 Task: Open Card Card0000000073 in Board Board0000000019 in Workspace WS0000000007 in Trello. Add Member Email0000000025 to Card Card0000000073 in Board Board0000000019 in Workspace WS0000000007 in Trello. Add Green Label titled Label0000000073 to Card Card0000000073 in Board Board0000000019 in Workspace WS0000000007 in Trello. Add Checklist CL0000000073 to Card Card0000000073 in Board Board0000000019 in Workspace WS0000000007 in Trello. Add Dates with Start Date as Apr 08 2023 and Due Date as Apr 30 2023 to Card Card0000000073 in Board Board0000000019 in Workspace WS0000000007 in Trello
Action: Mouse moved to (711, 85)
Screenshot: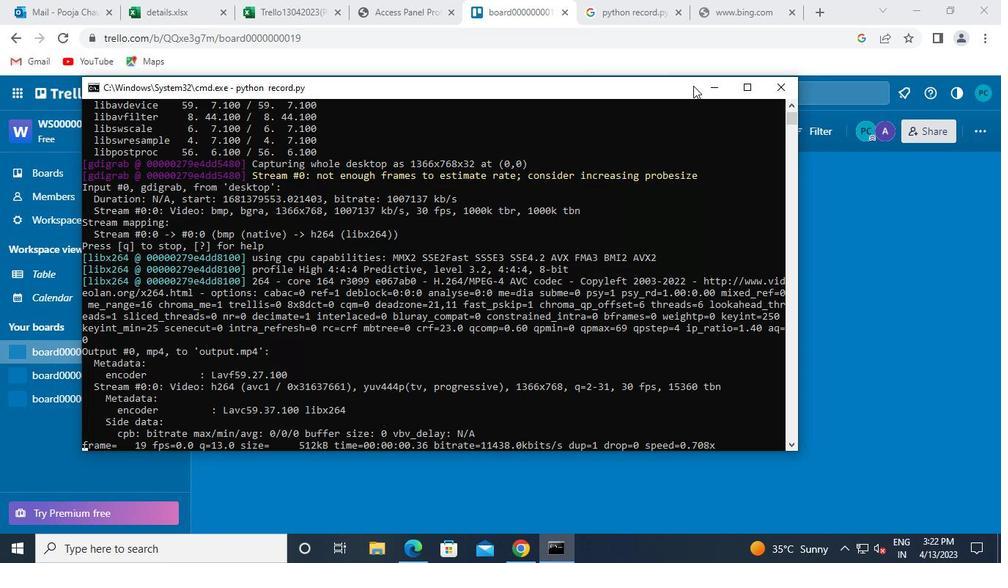 
Action: Mouse pressed left at (711, 85)
Screenshot: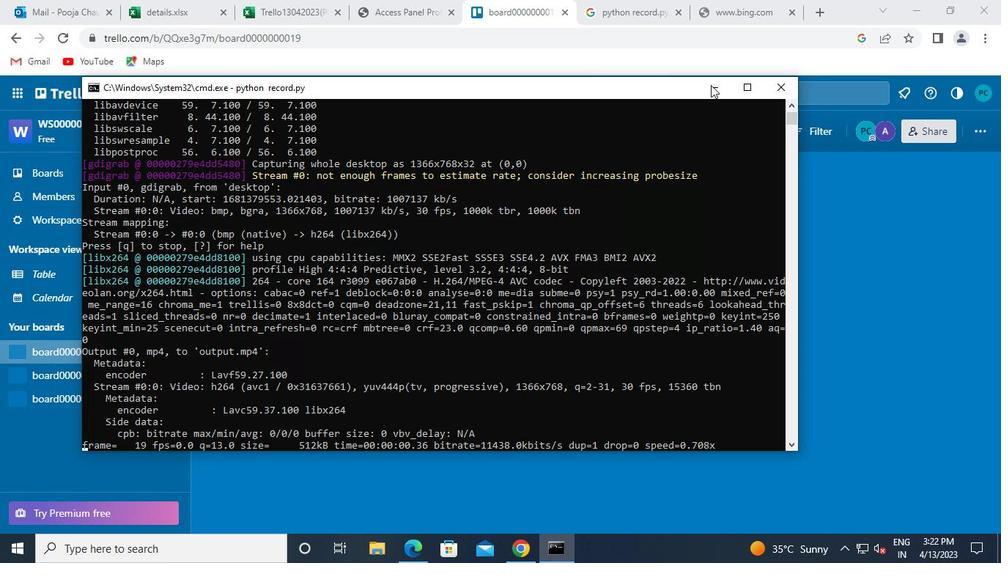 
Action: Mouse moved to (233, 309)
Screenshot: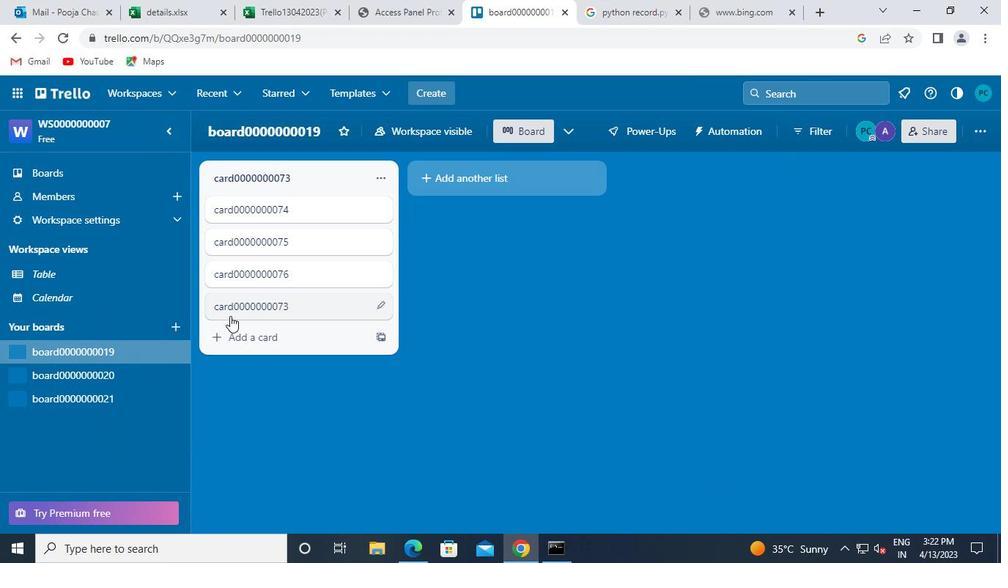 
Action: Mouse pressed left at (233, 309)
Screenshot: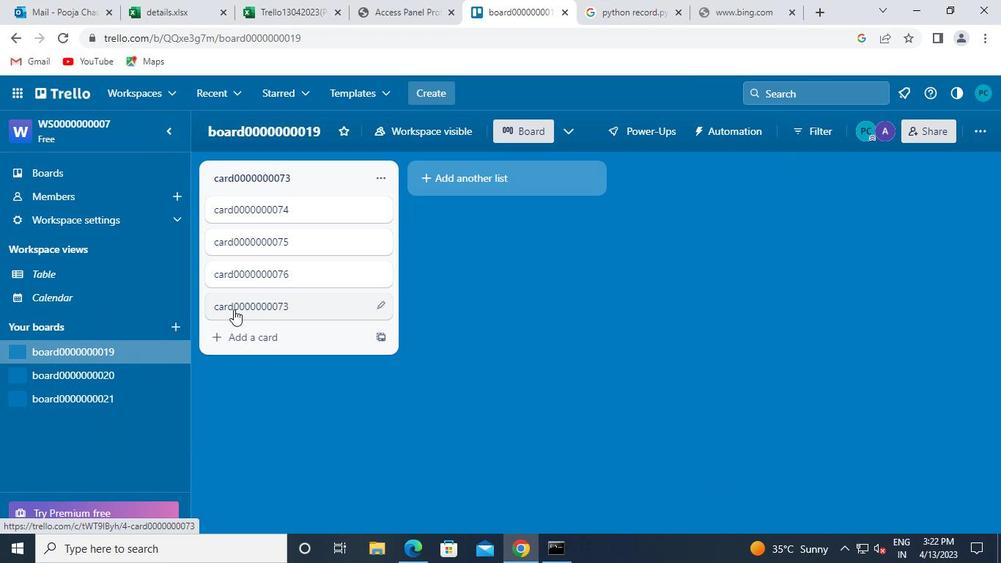 
Action: Mouse moved to (670, 251)
Screenshot: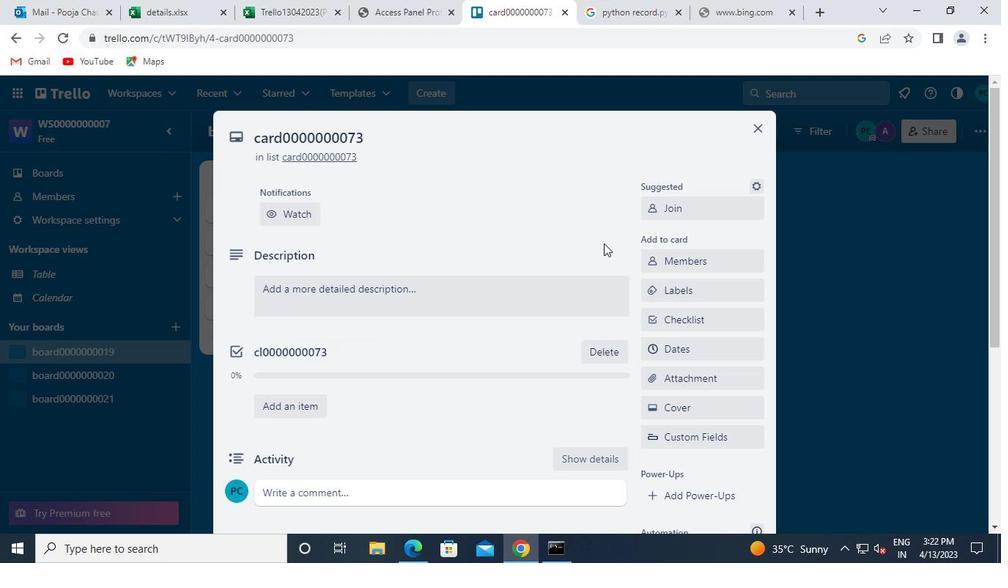 
Action: Mouse pressed left at (670, 251)
Screenshot: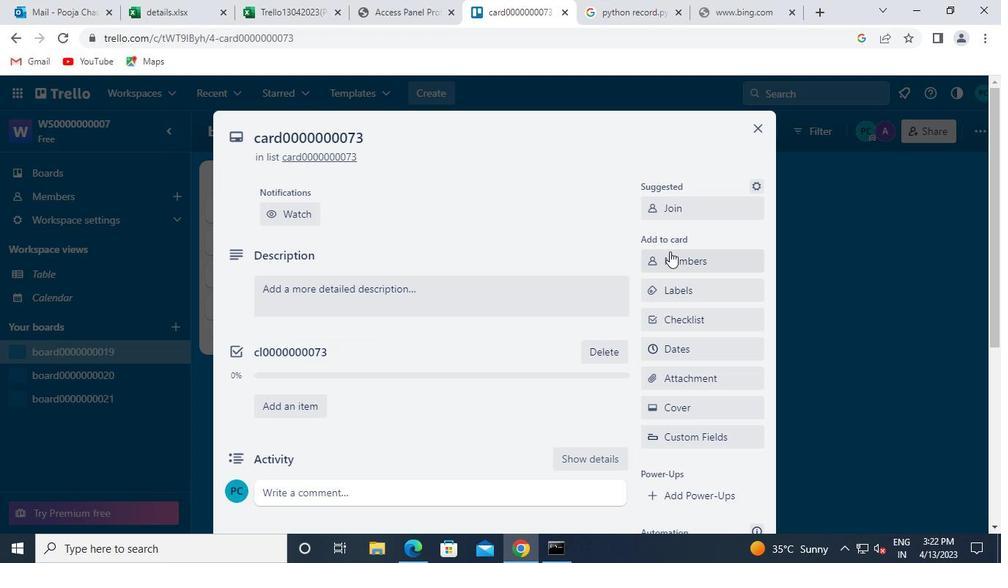 
Action: Mouse moved to (697, 411)
Screenshot: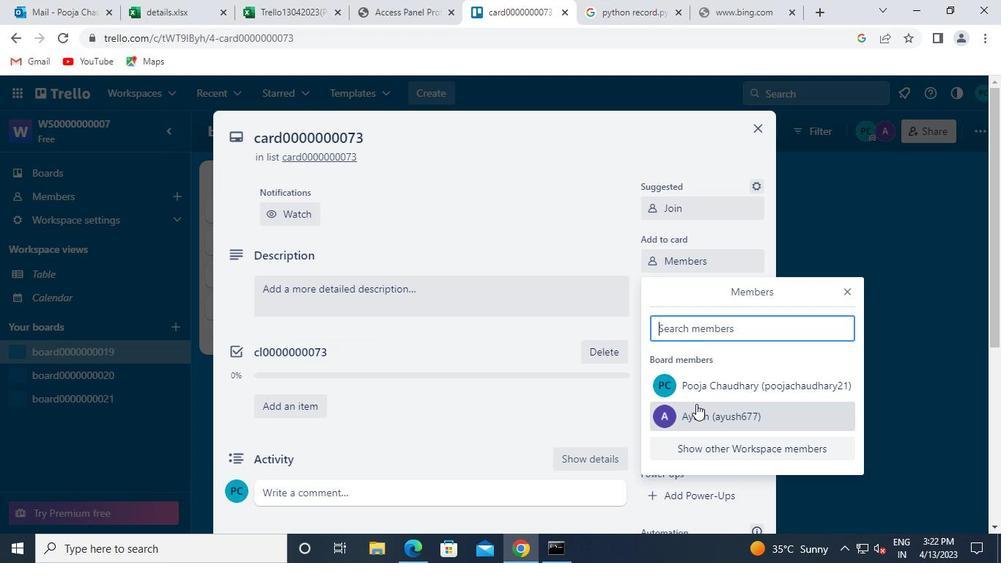 
Action: Mouse pressed left at (697, 411)
Screenshot: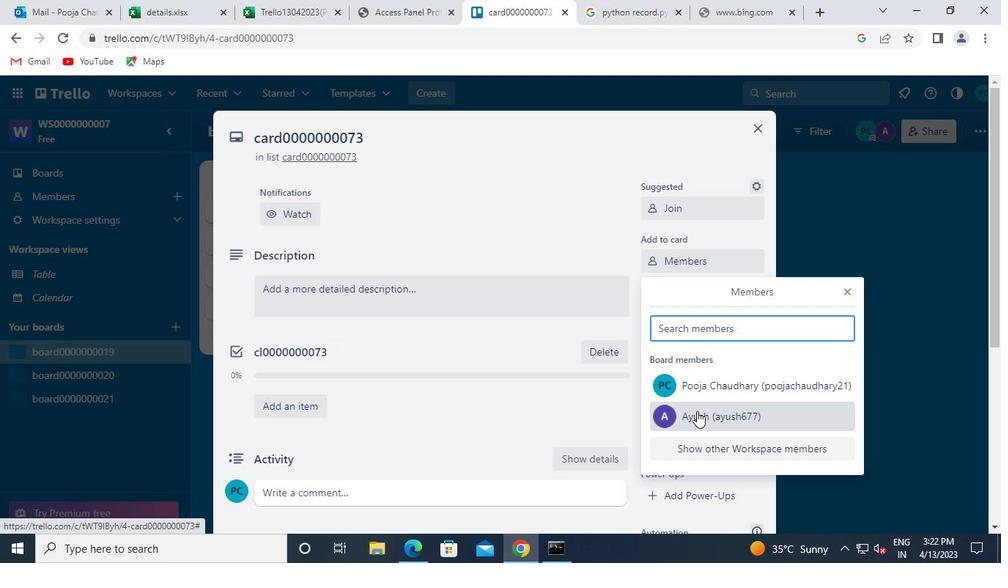 
Action: Mouse moved to (850, 291)
Screenshot: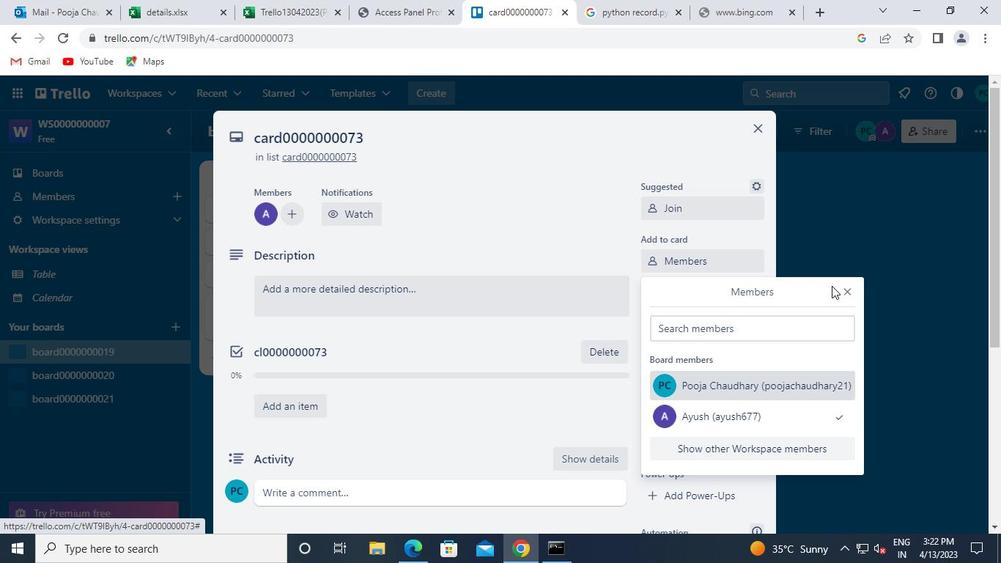 
Action: Mouse pressed left at (850, 291)
Screenshot: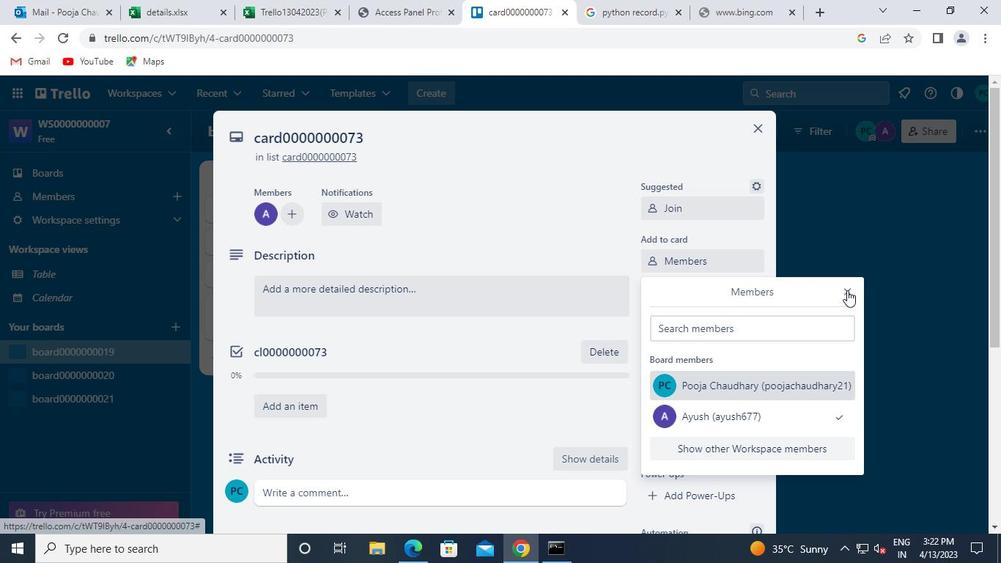 
Action: Mouse moved to (705, 291)
Screenshot: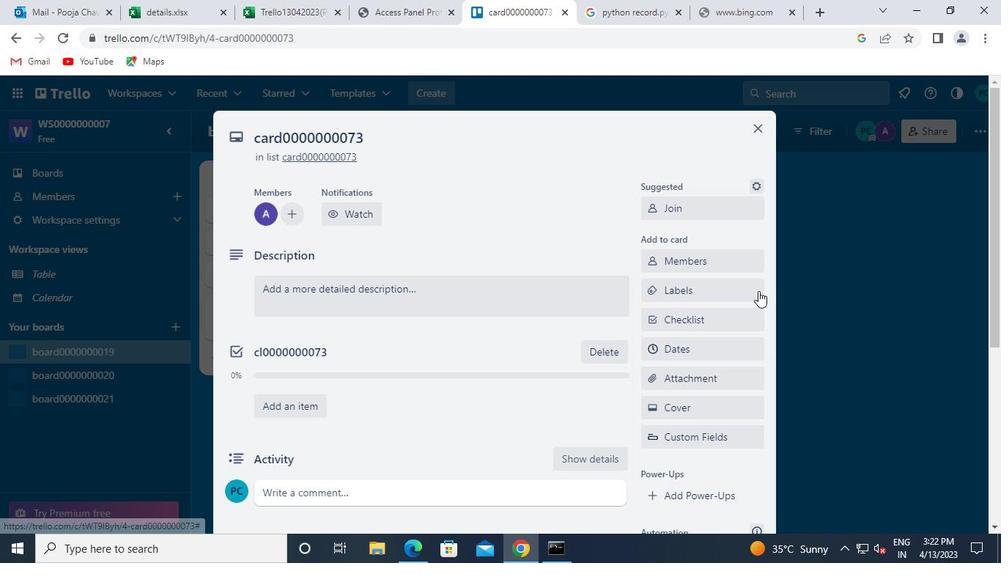 
Action: Mouse pressed left at (705, 291)
Screenshot: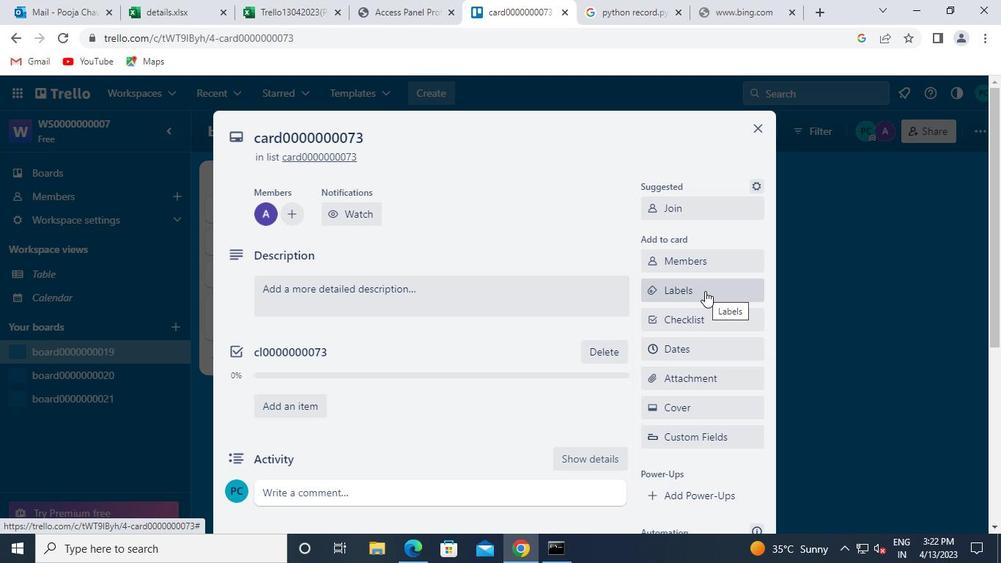 
Action: Mouse moved to (737, 407)
Screenshot: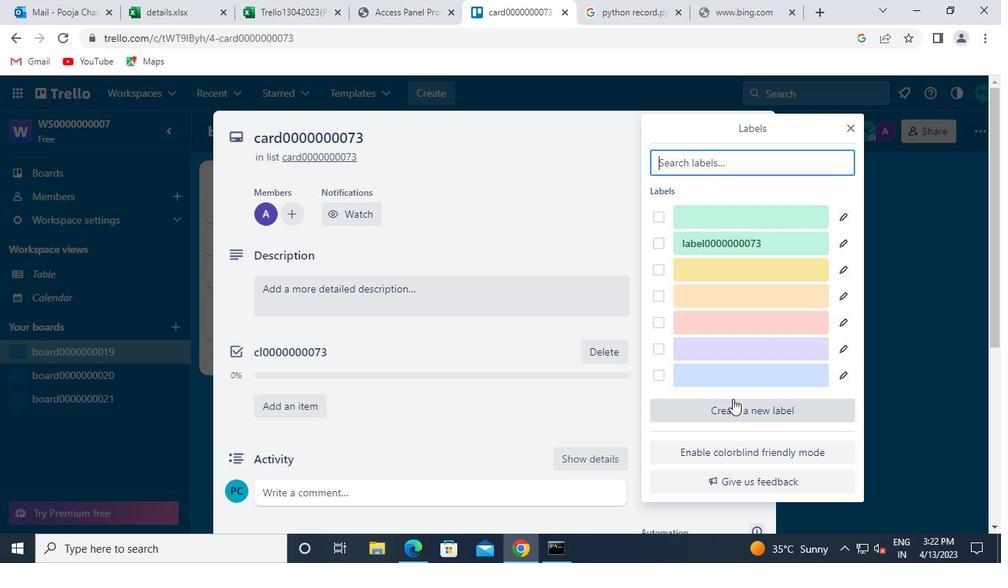 
Action: Mouse pressed left at (737, 407)
Screenshot: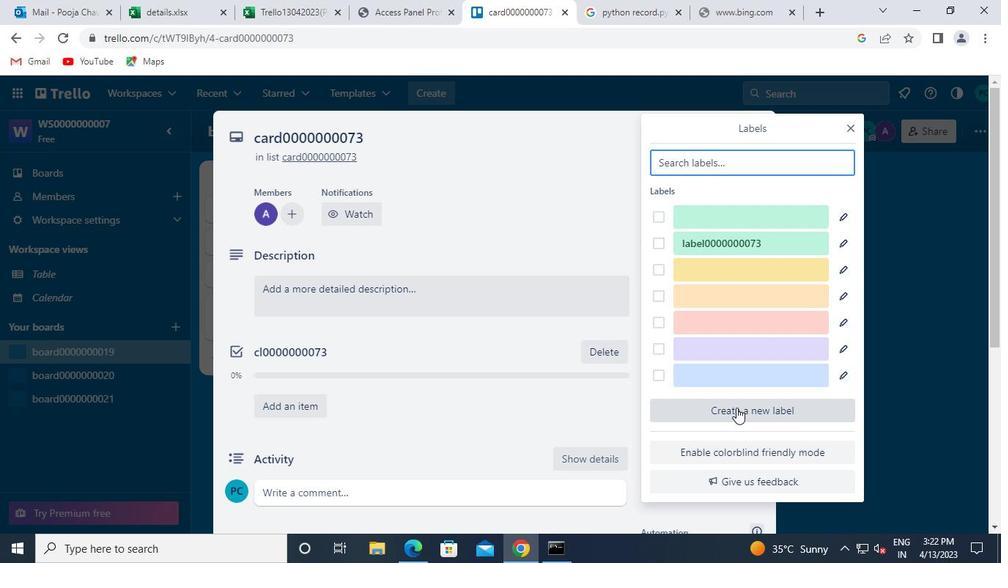 
Action: Mouse moved to (683, 338)
Screenshot: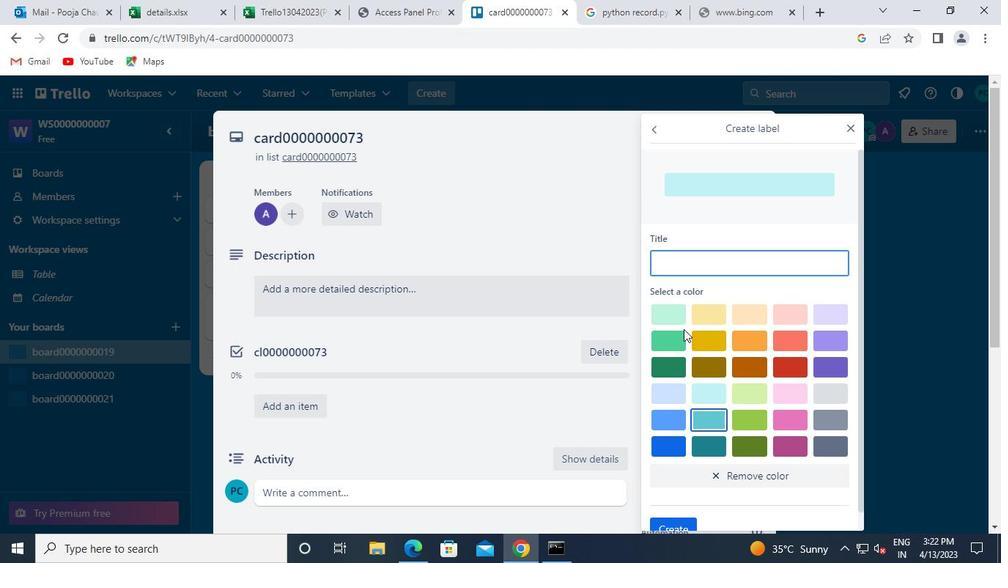
Action: Mouse pressed left at (683, 338)
Screenshot: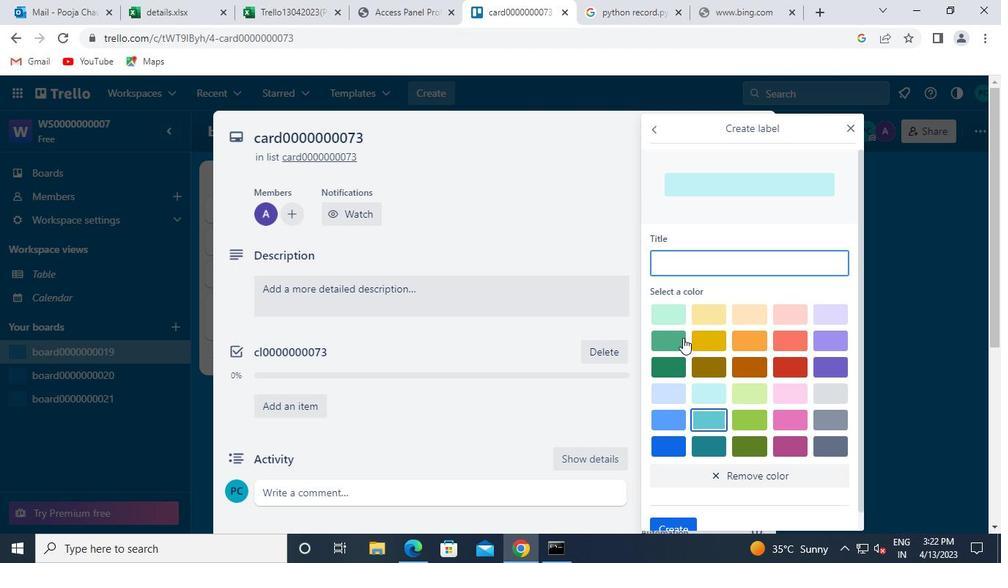 
Action: Mouse moved to (682, 267)
Screenshot: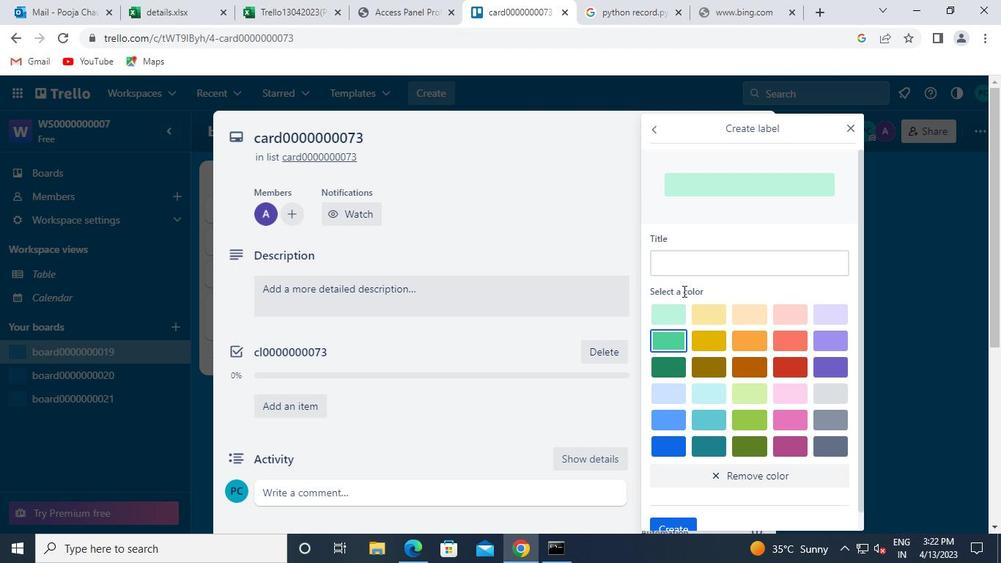 
Action: Mouse pressed left at (682, 267)
Screenshot: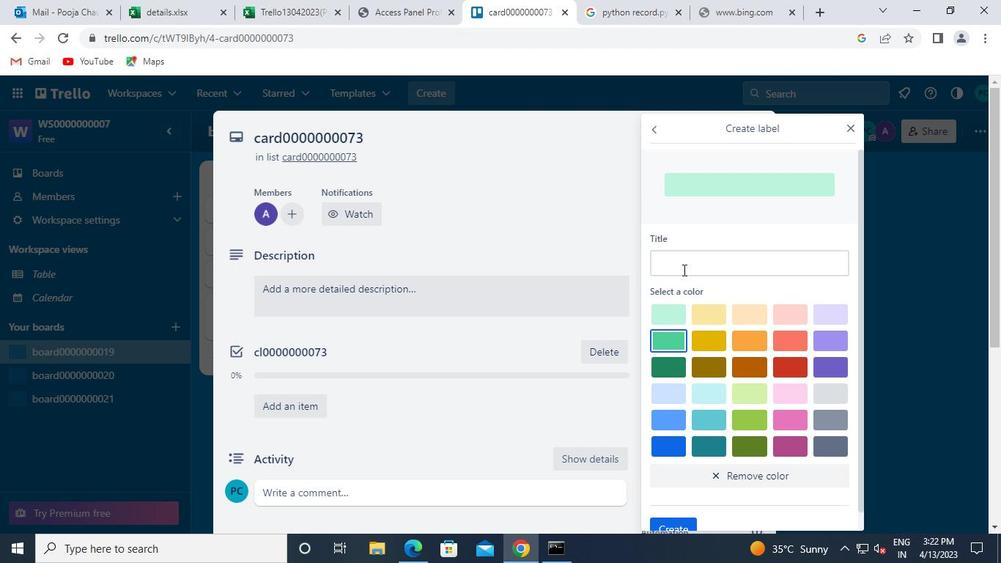 
Action: Mouse moved to (667, 255)
Screenshot: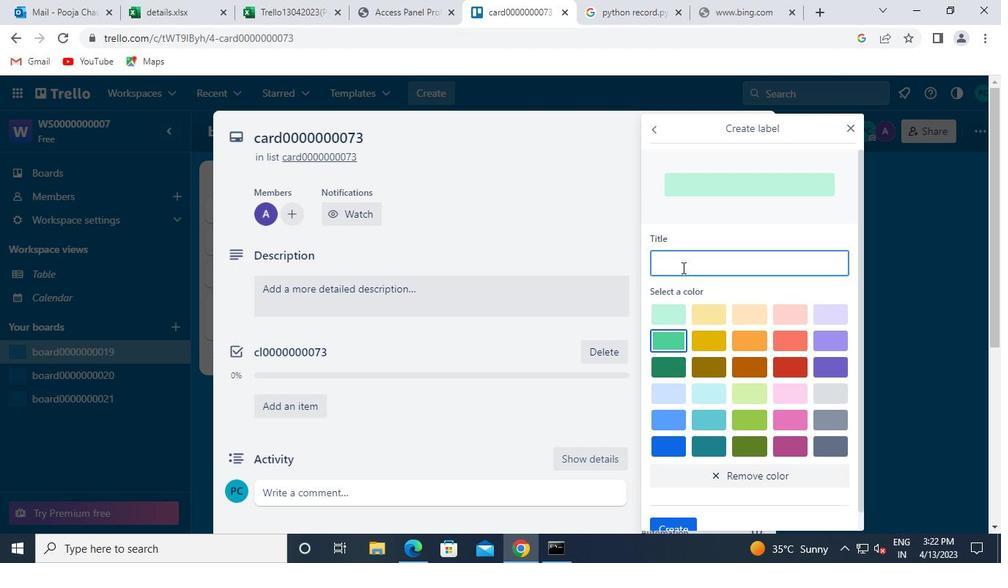 
Action: Keyboard l
Screenshot: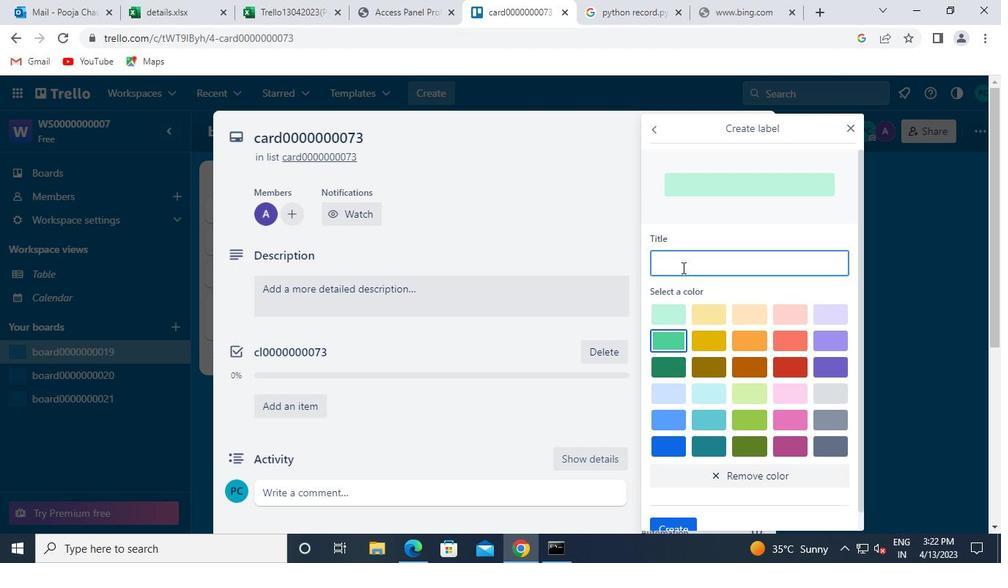 
Action: Mouse moved to (655, 249)
Screenshot: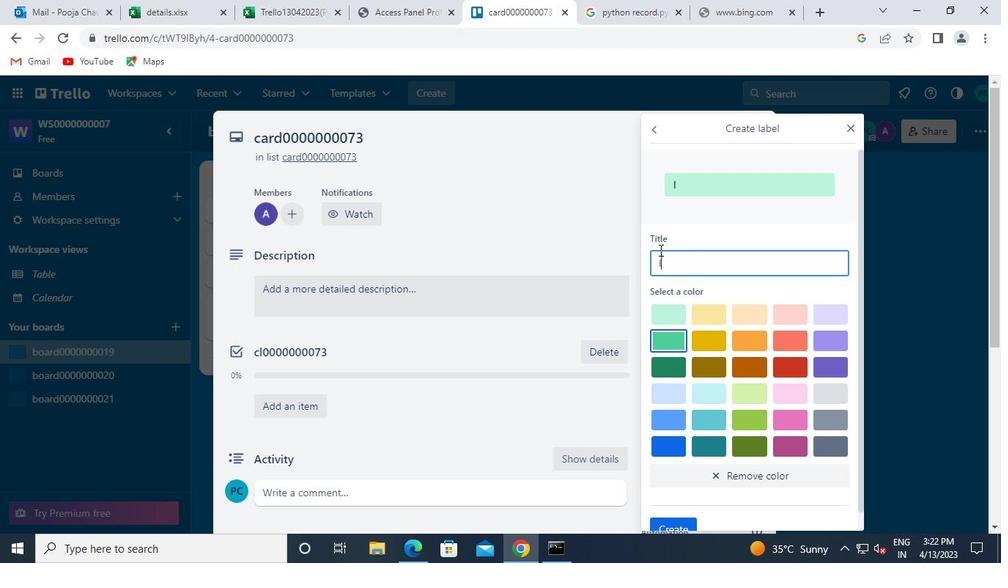 
Action: Keyboard a
Screenshot: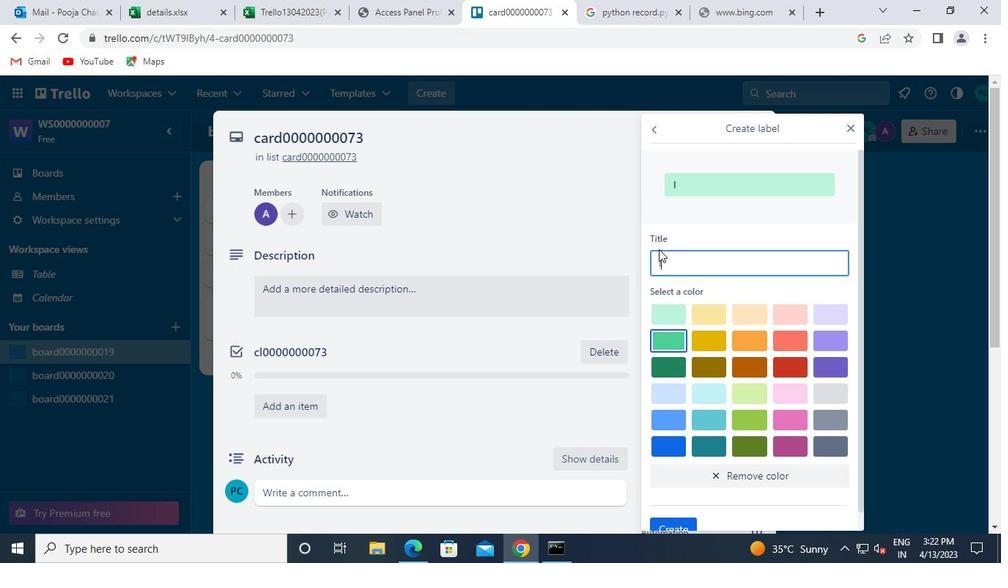 
Action: Keyboard b
Screenshot: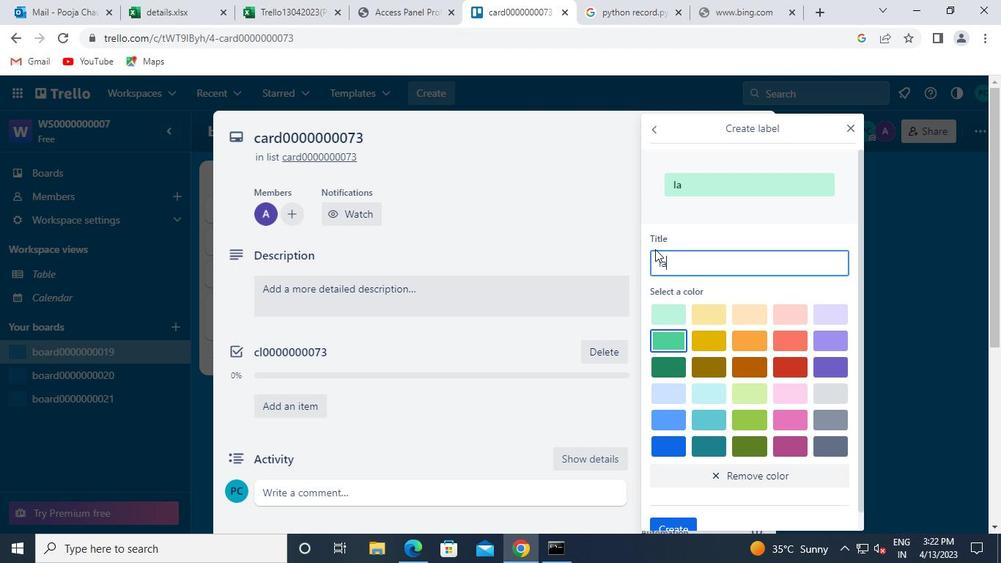 
Action: Keyboard e
Screenshot: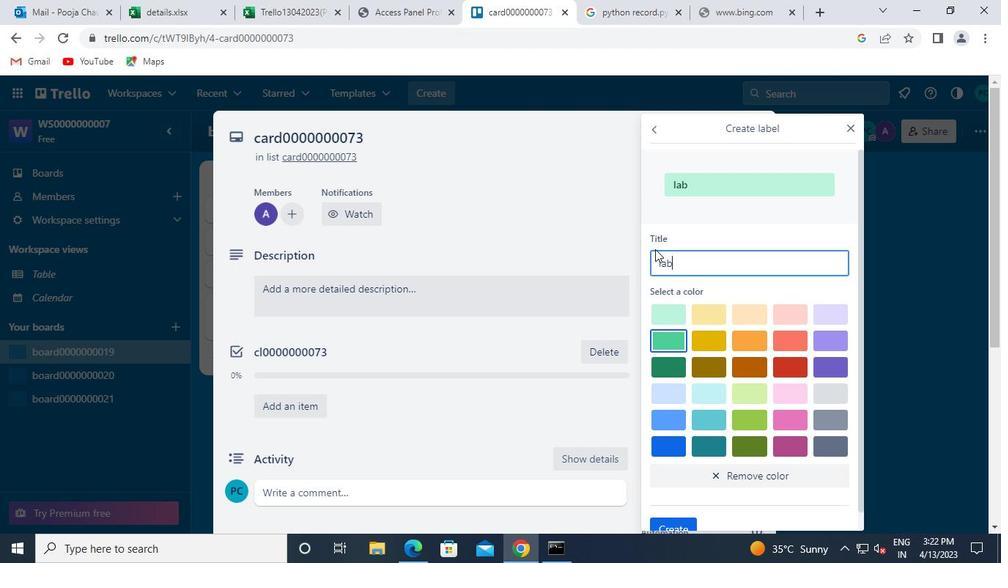 
Action: Keyboard l
Screenshot: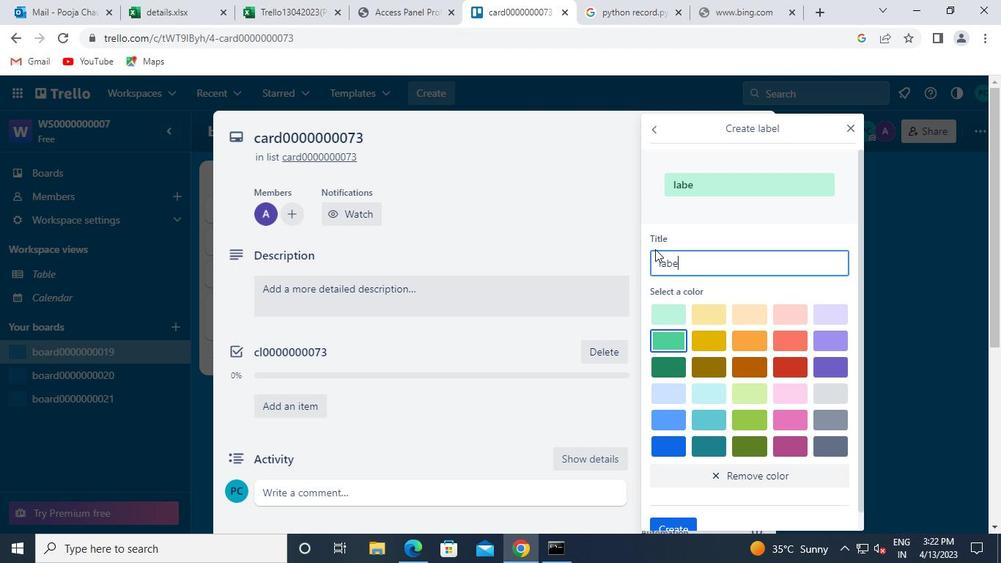 
Action: Keyboard 0
Screenshot: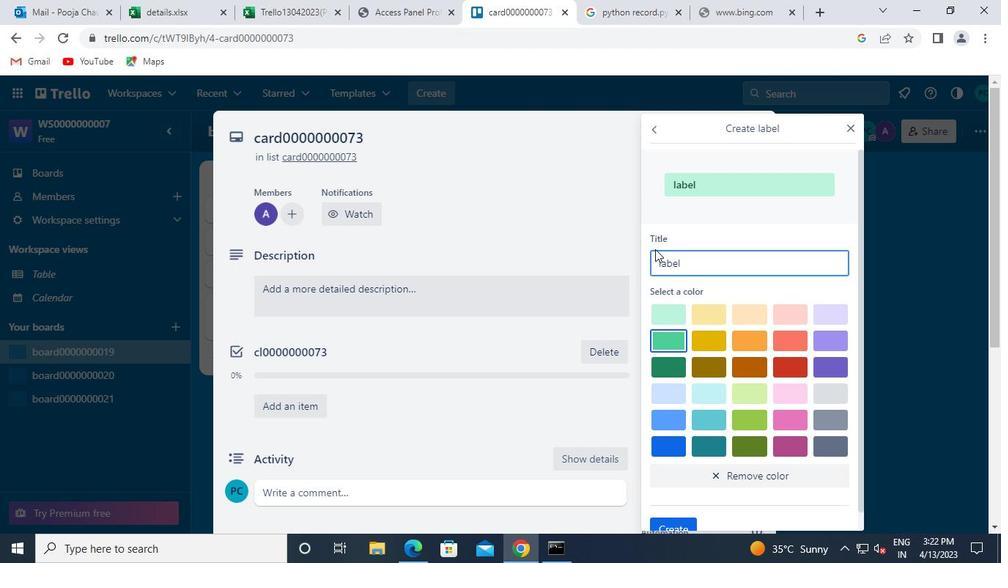 
Action: Keyboard 0
Screenshot: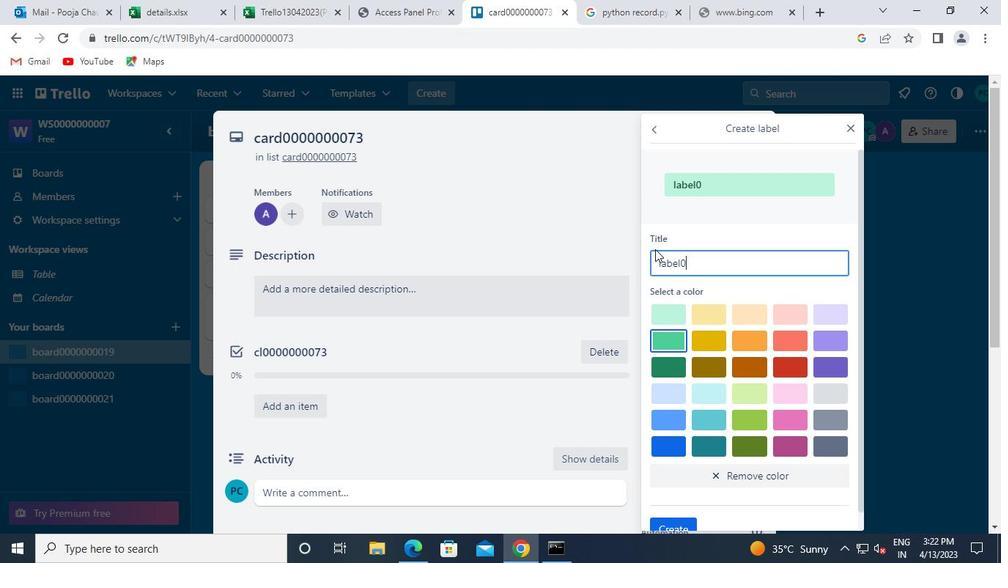 
Action: Keyboard 0
Screenshot: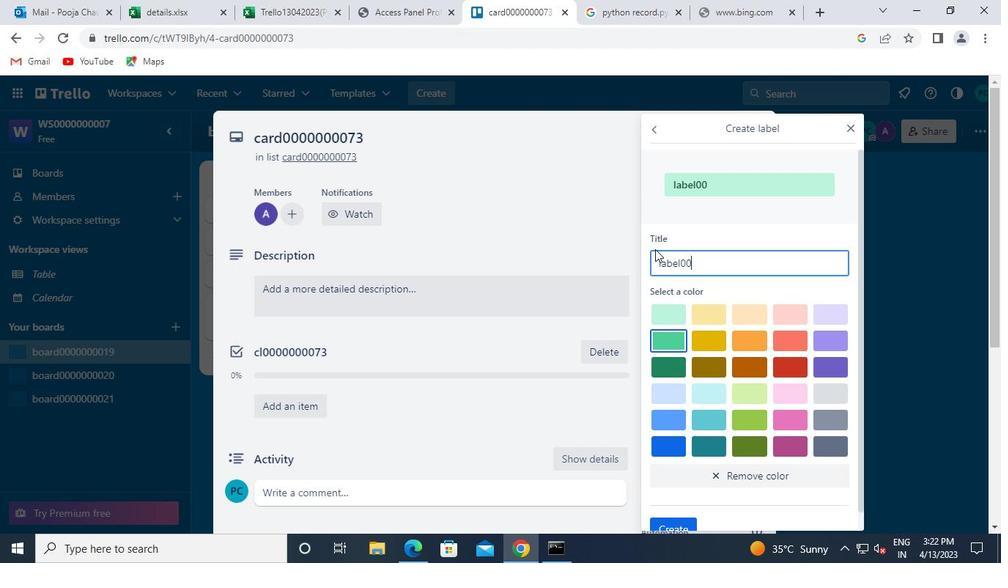 
Action: Keyboard 0
Screenshot: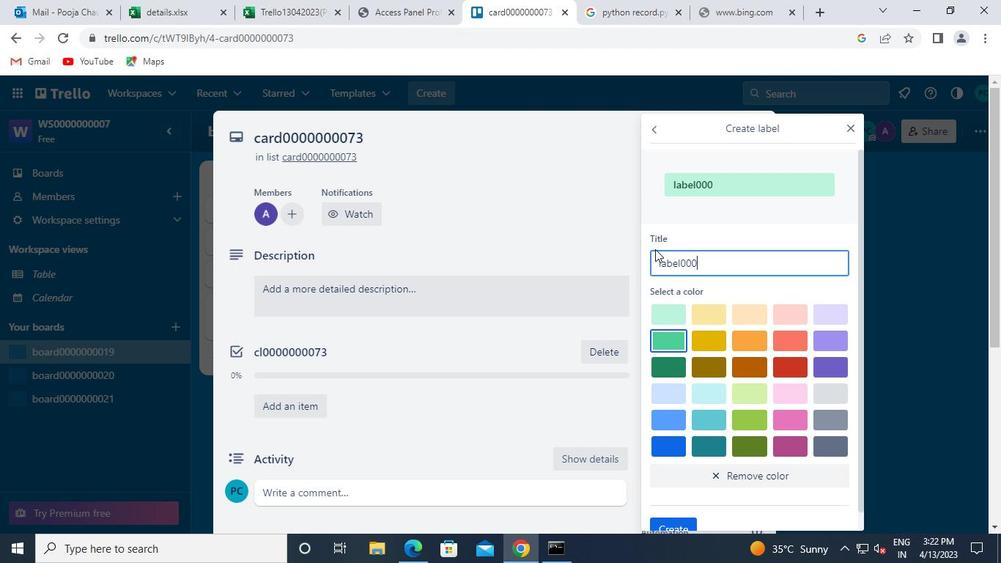 
Action: Keyboard 0
Screenshot: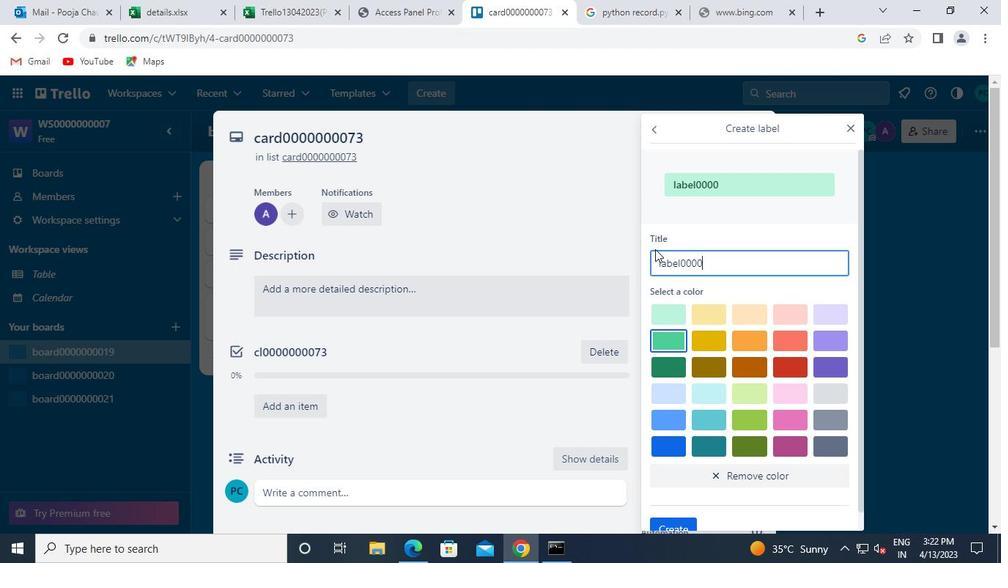 
Action: Keyboard 0
Screenshot: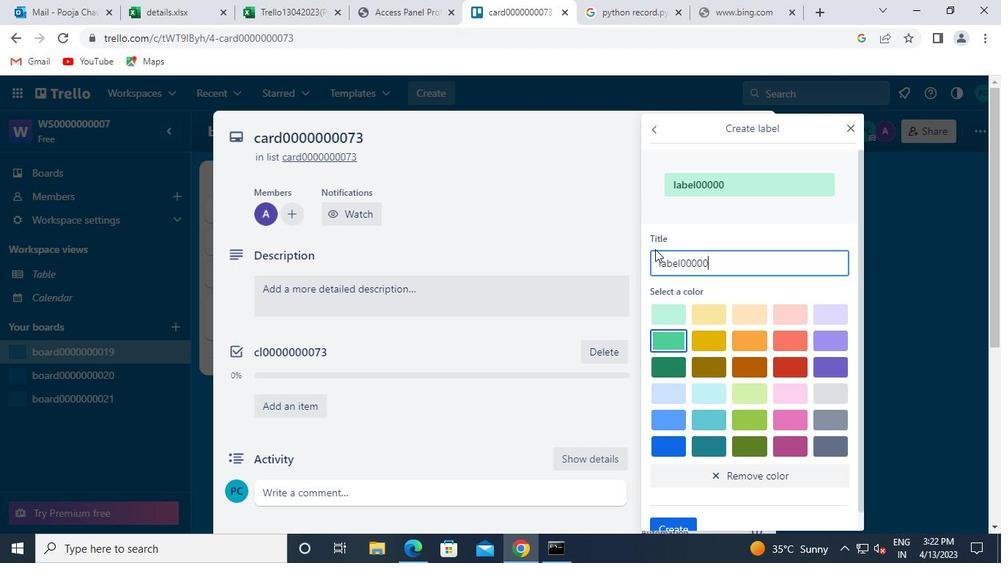 
Action: Keyboard 0
Screenshot: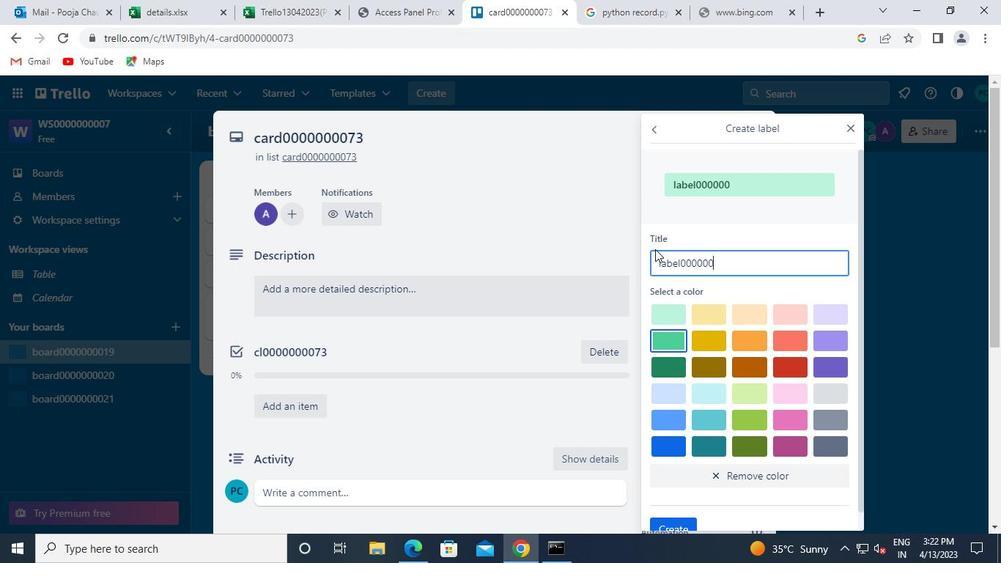 
Action: Keyboard 0
Screenshot: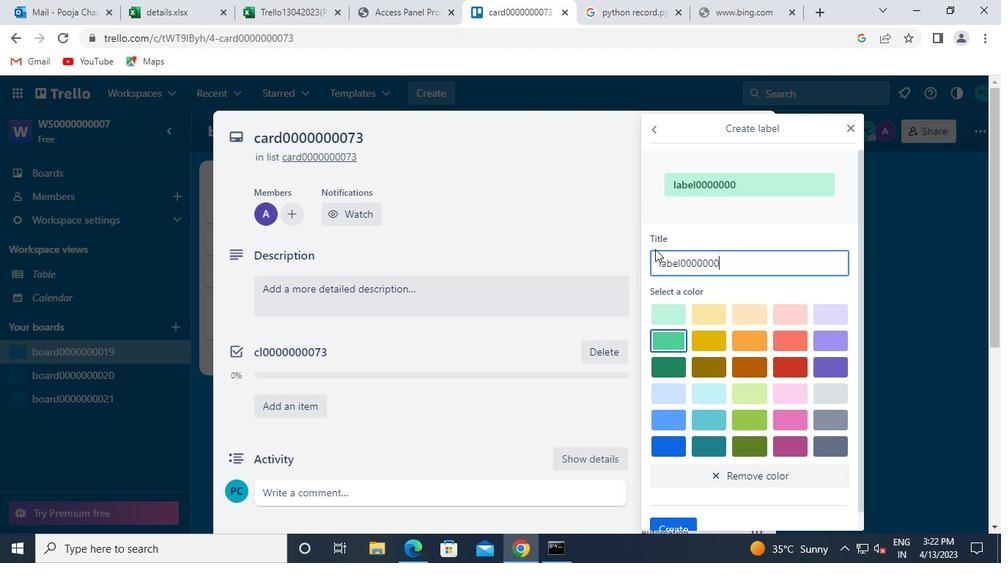 
Action: Keyboard 7
Screenshot: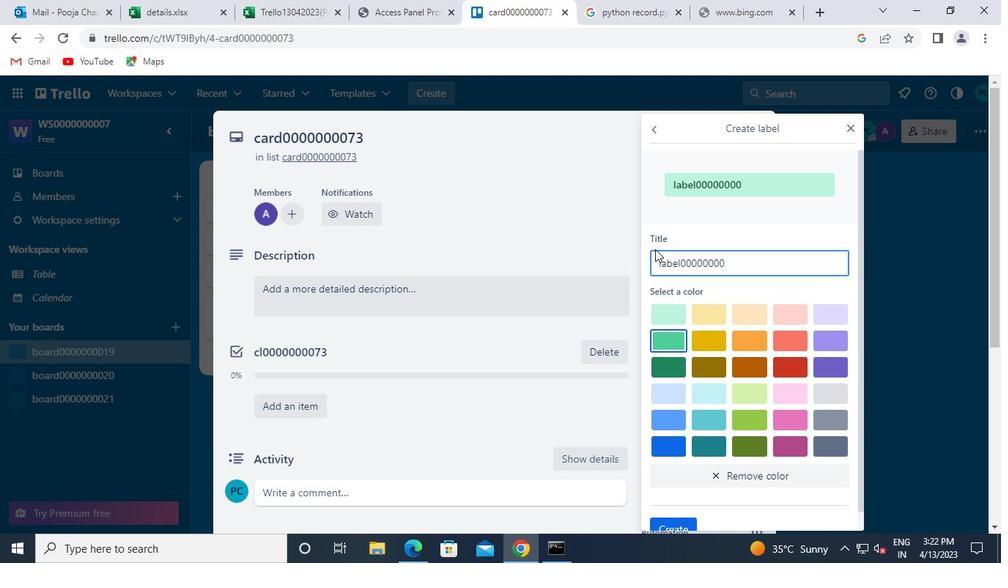 
Action: Keyboard 3
Screenshot: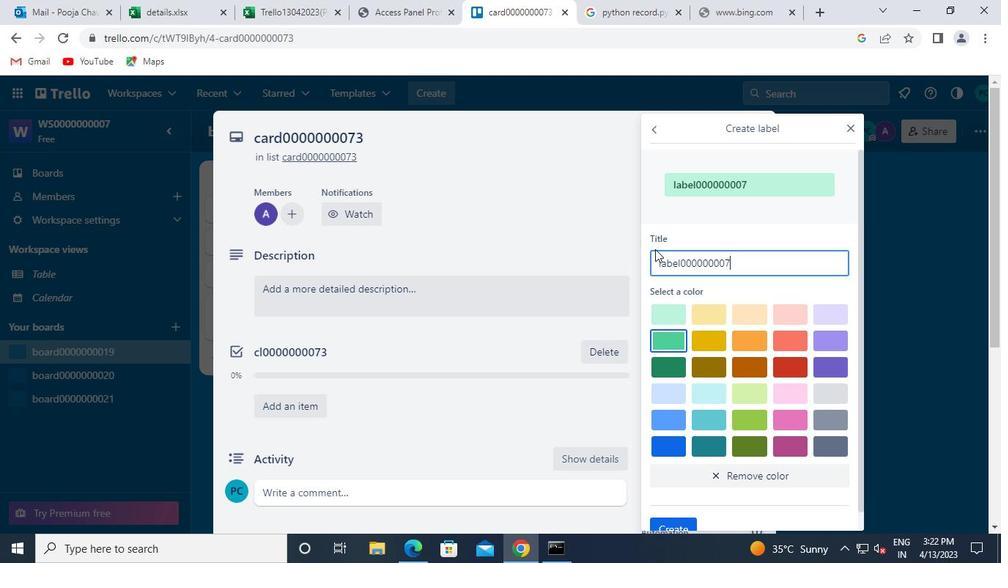 
Action: Mouse moved to (659, 506)
Screenshot: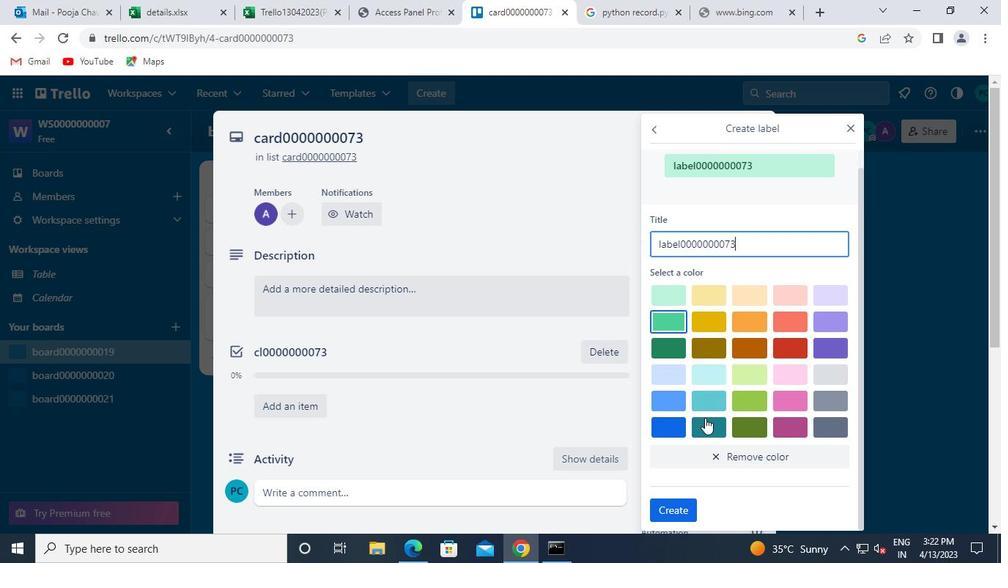 
Action: Mouse pressed left at (659, 506)
Screenshot: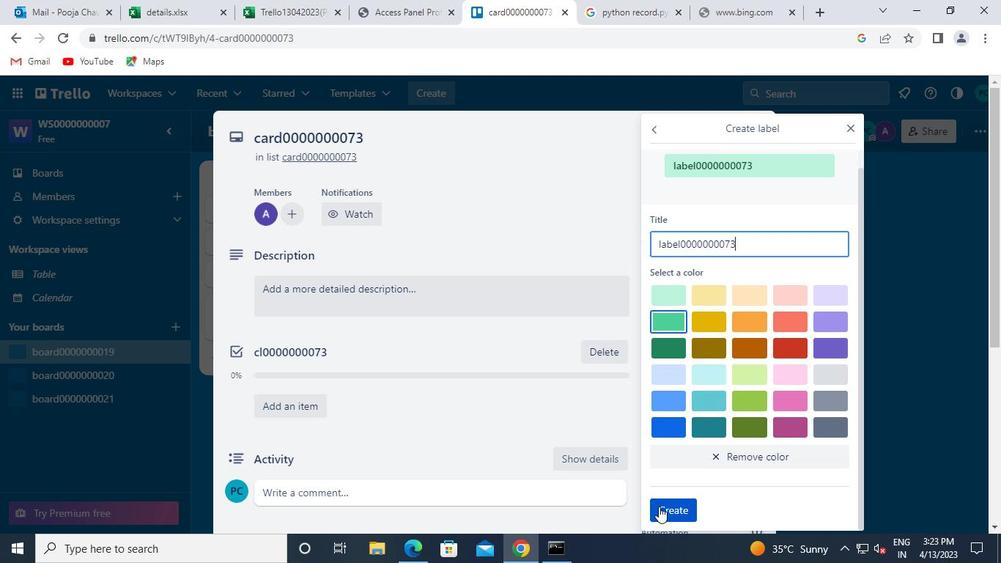 
Action: Mouse moved to (848, 129)
Screenshot: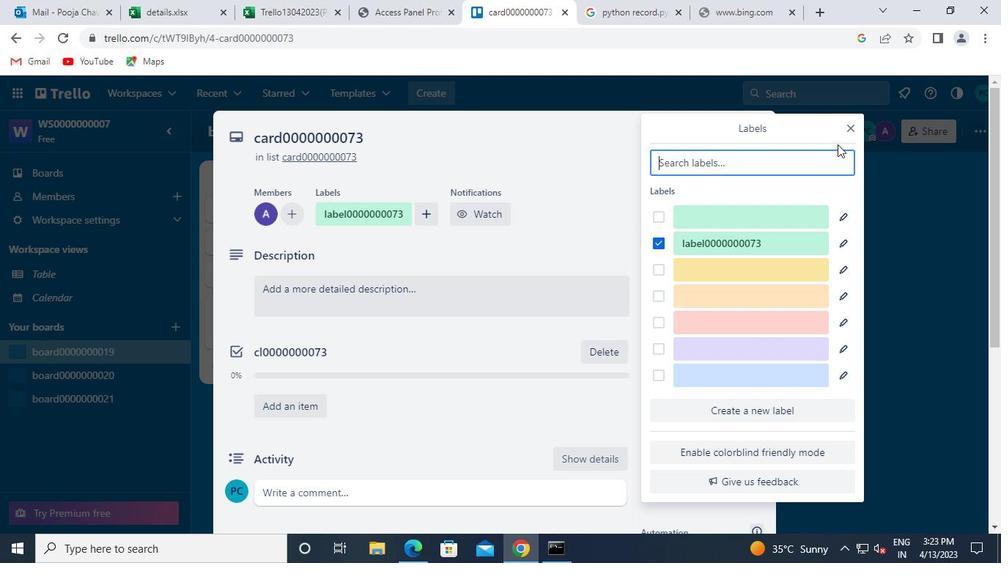 
Action: Mouse pressed left at (848, 129)
Screenshot: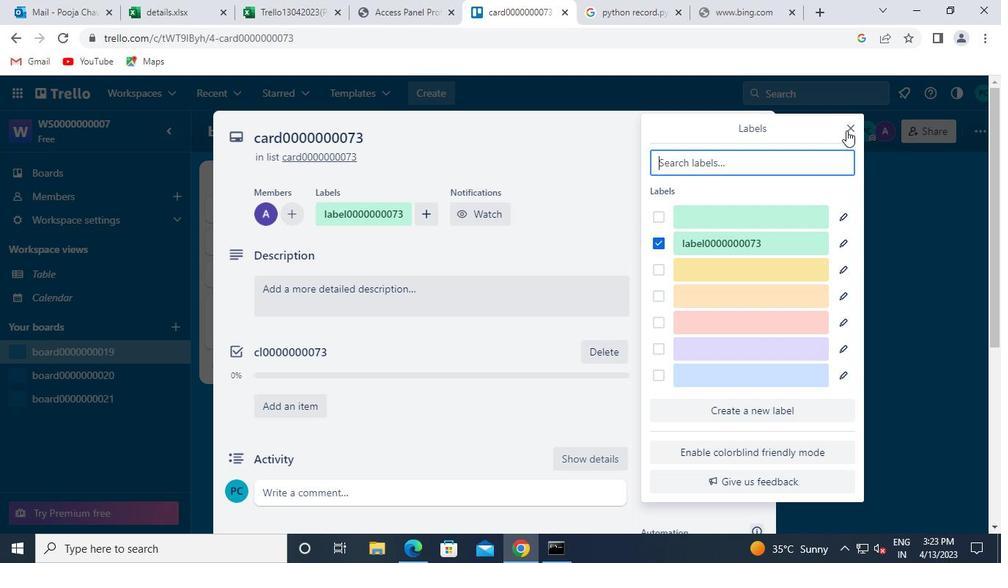 
Action: Mouse moved to (696, 322)
Screenshot: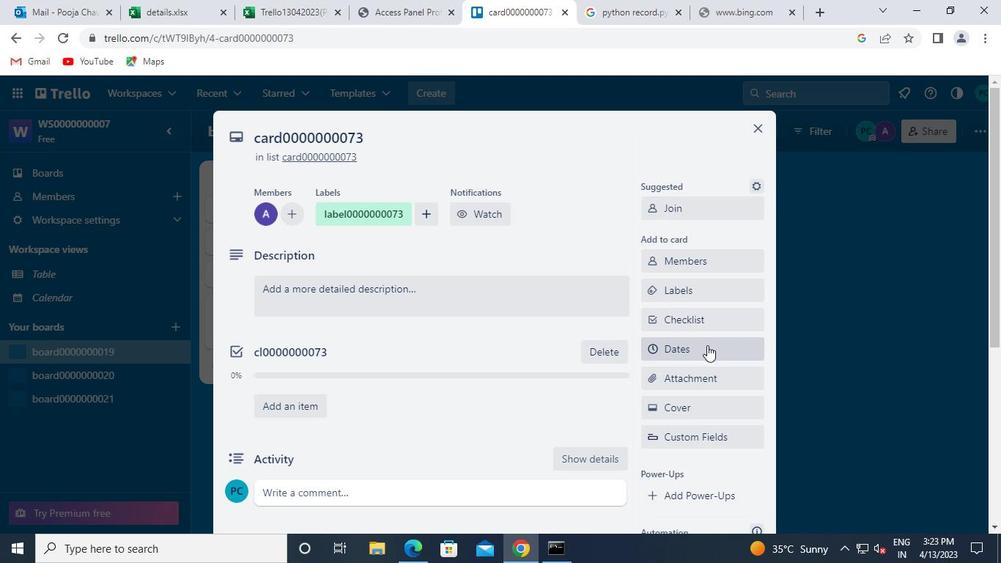 
Action: Mouse pressed left at (696, 322)
Screenshot: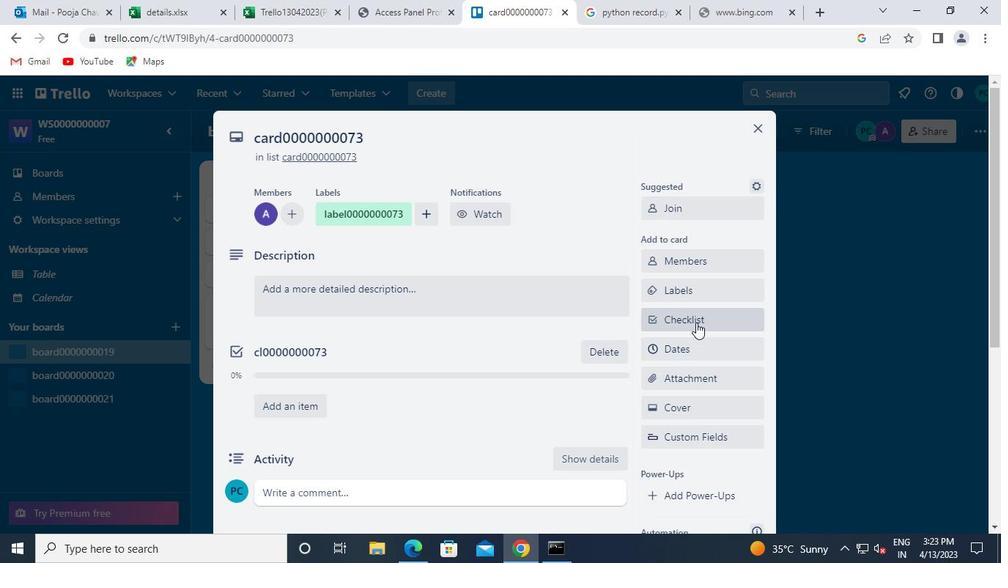 
Action: Mouse moved to (739, 406)
Screenshot: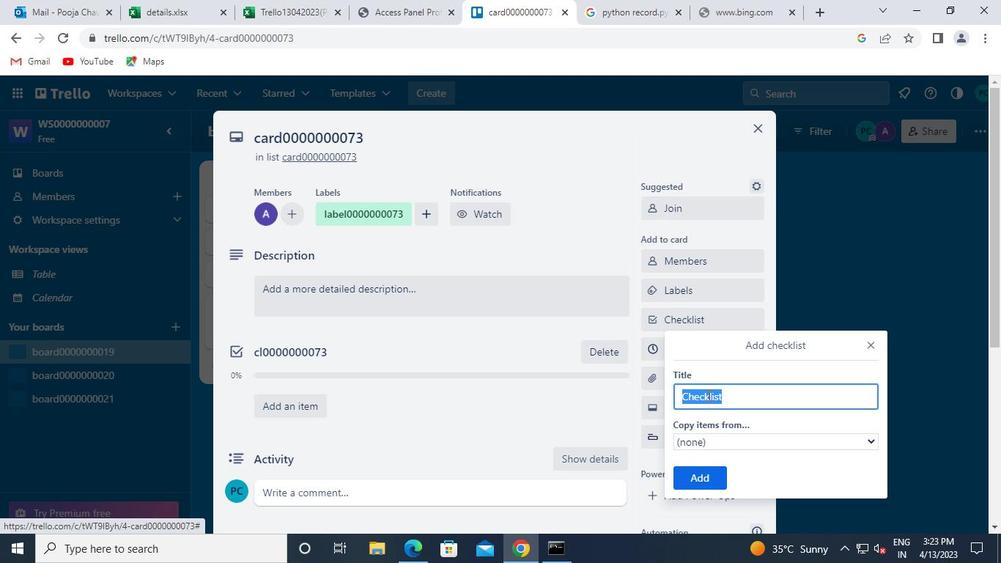 
Action: Keyboard c
Screenshot: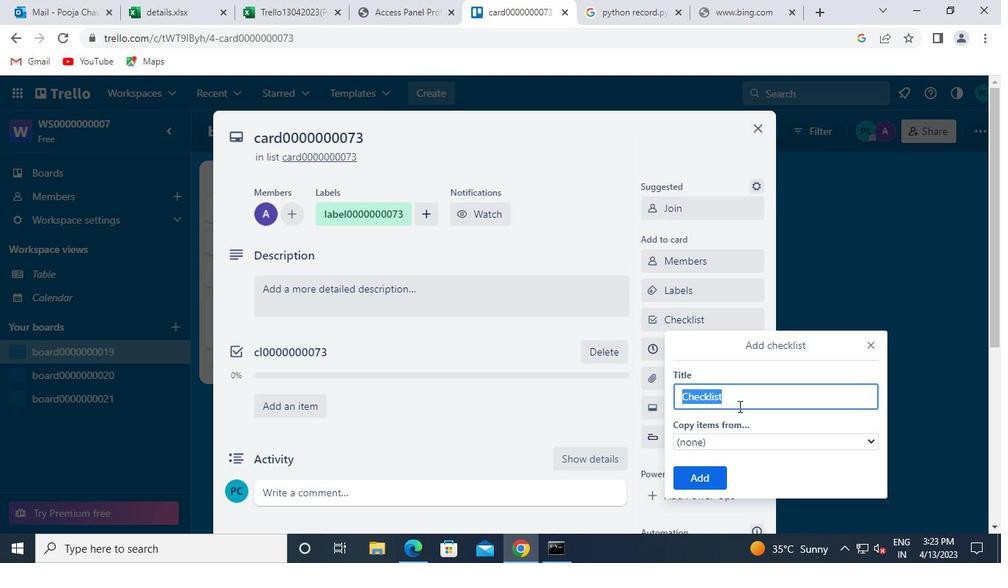 
Action: Keyboard l
Screenshot: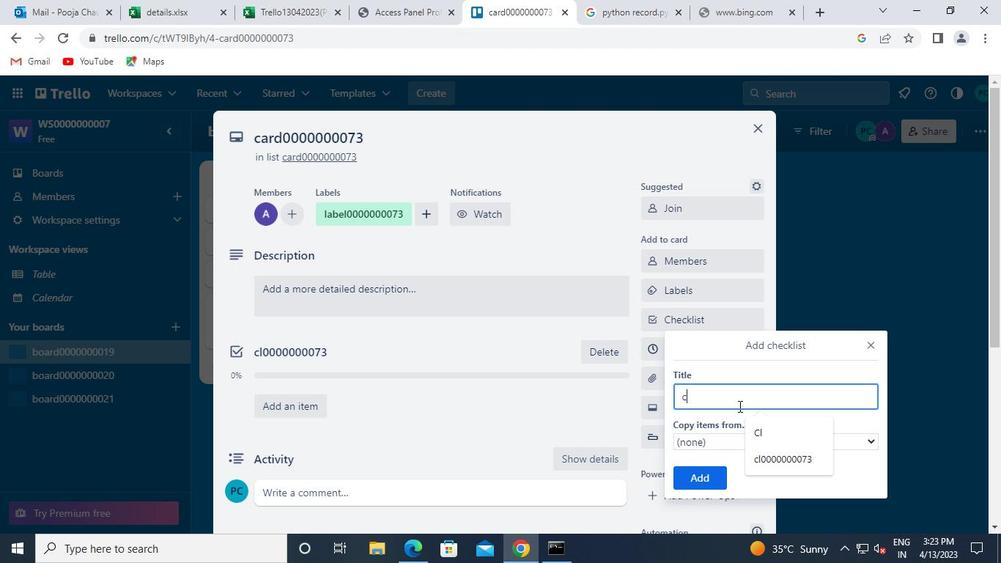 
Action: Keyboard 0
Screenshot: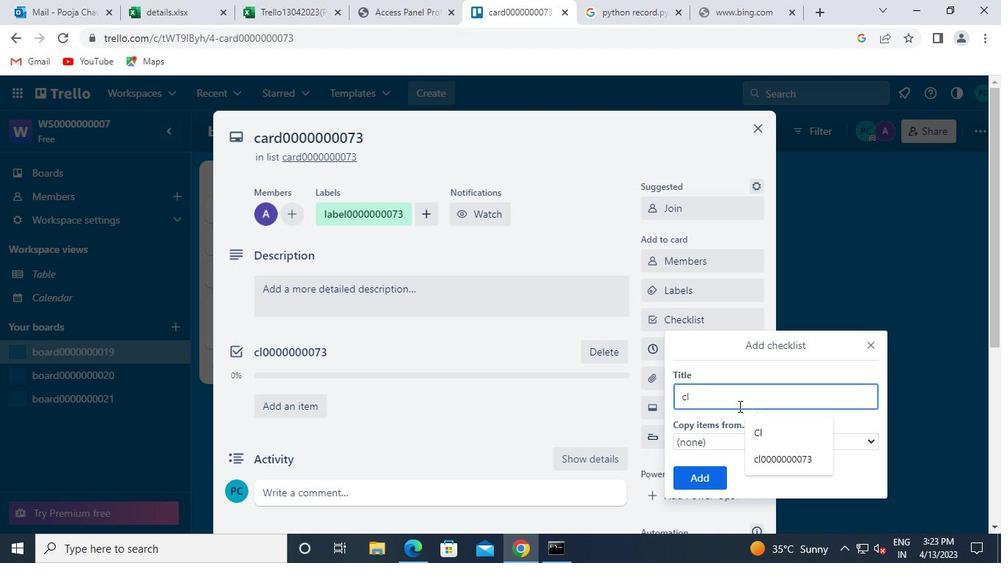 
Action: Keyboard 0
Screenshot: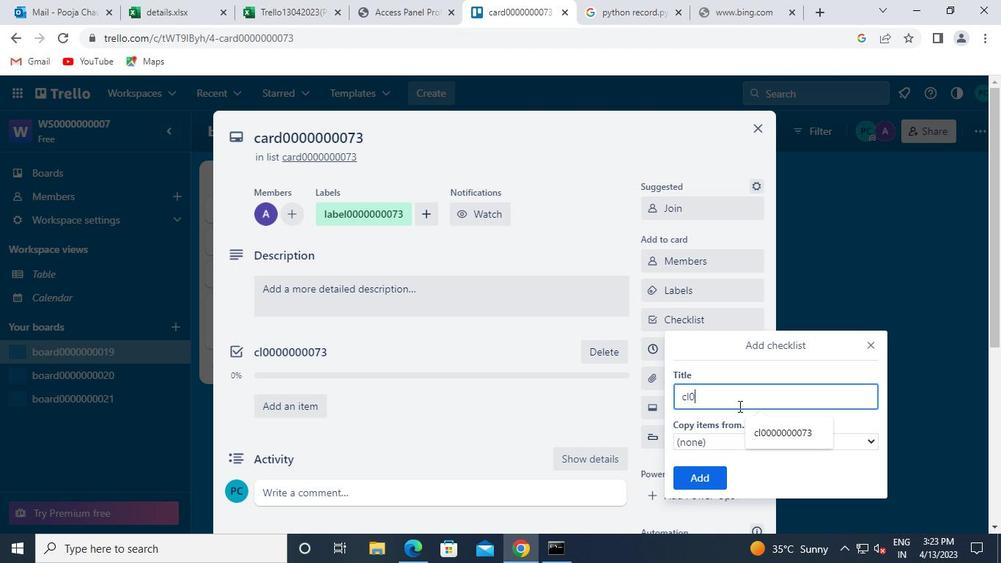 
Action: Keyboard 0
Screenshot: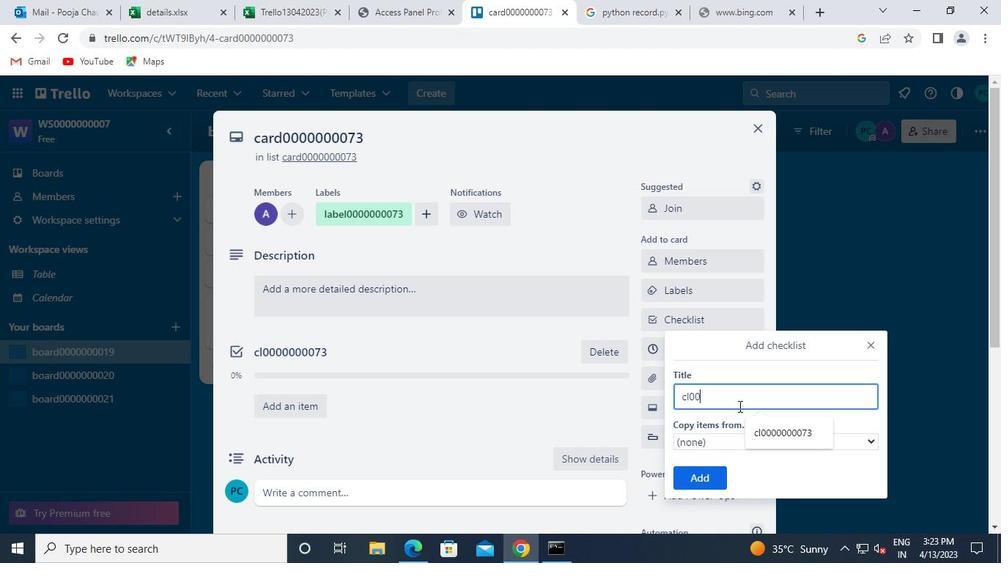 
Action: Mouse moved to (766, 432)
Screenshot: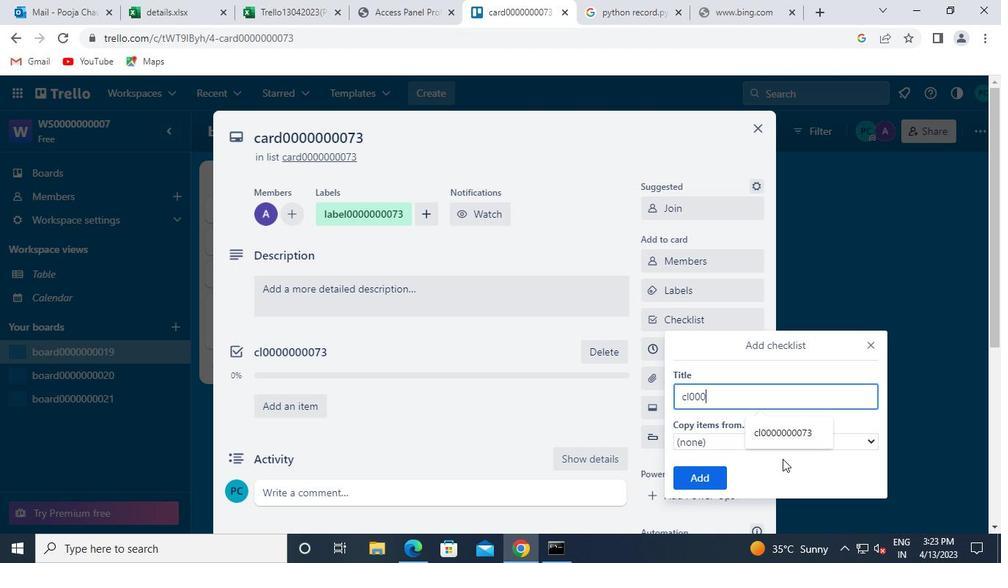 
Action: Mouse pressed left at (766, 432)
Screenshot: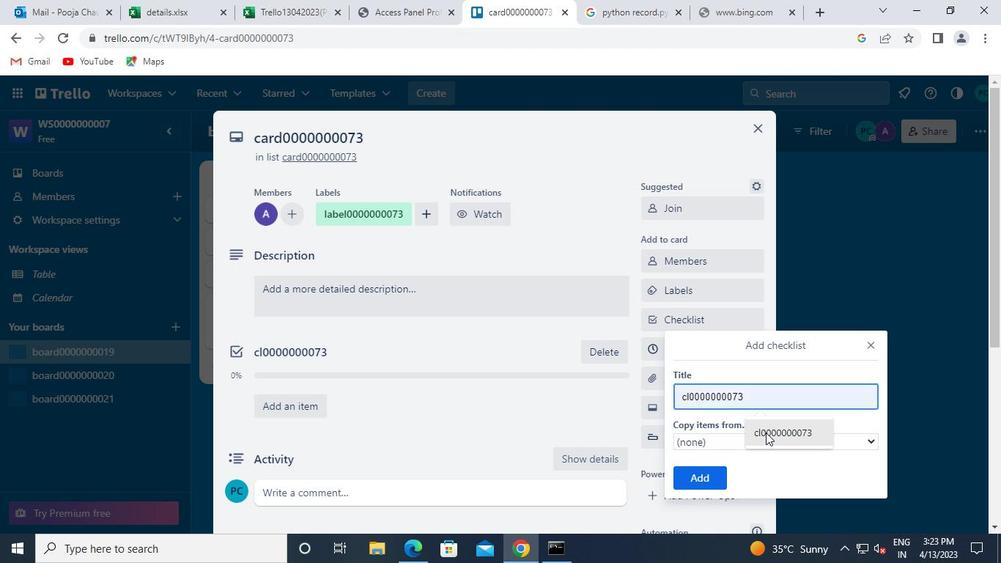 
Action: Mouse moved to (704, 473)
Screenshot: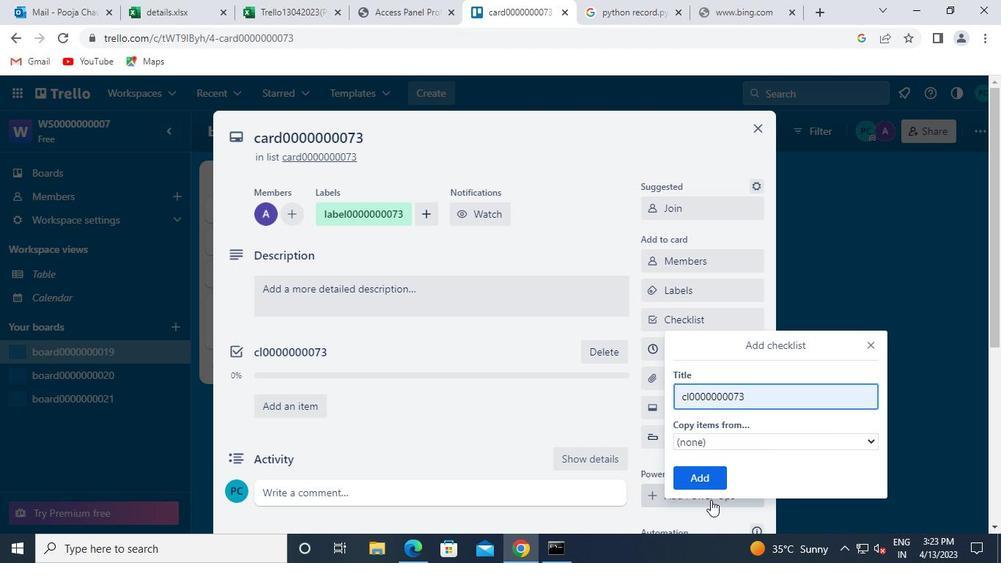 
Action: Mouse pressed left at (704, 473)
Screenshot: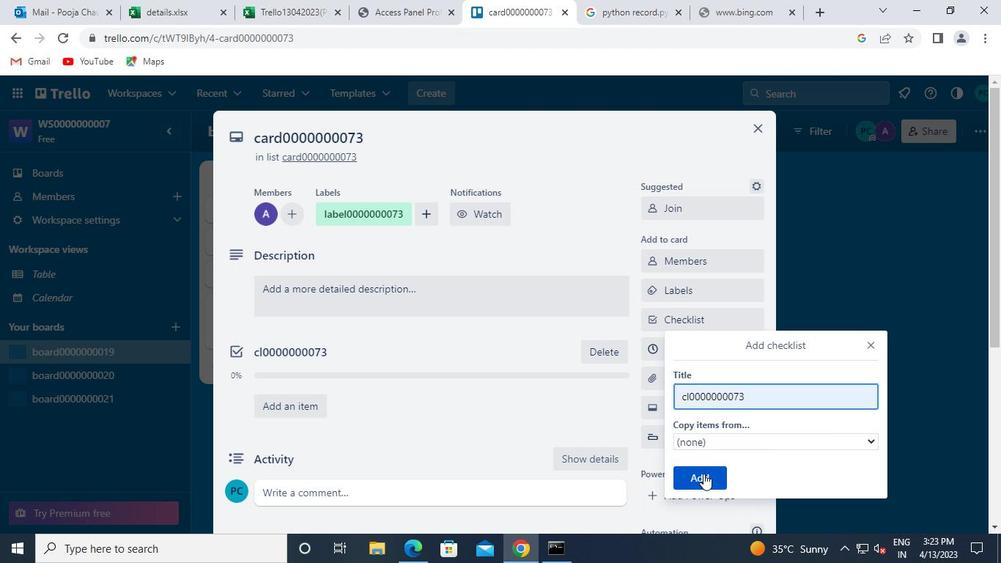 
Action: Mouse moved to (683, 343)
Screenshot: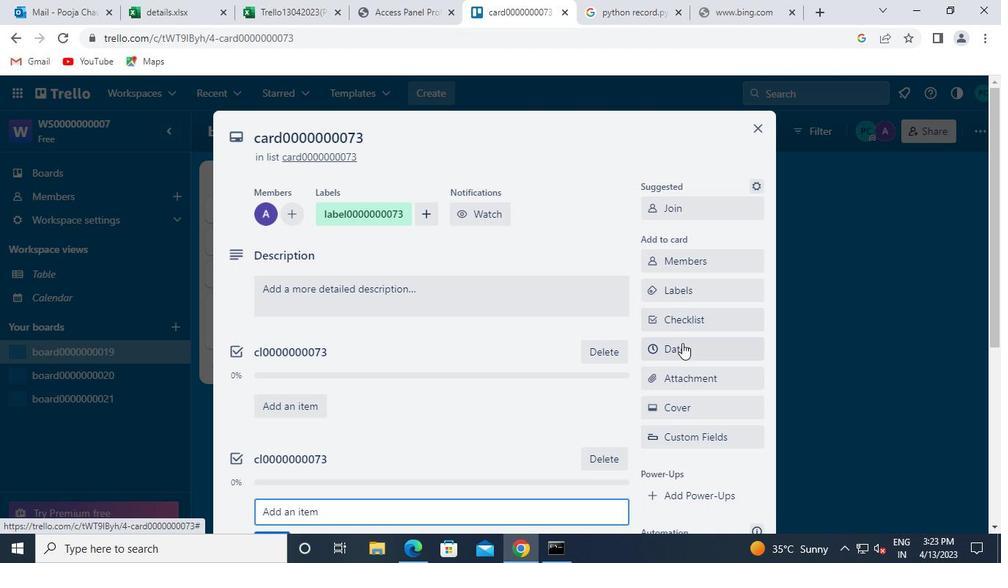 
Action: Mouse pressed left at (683, 343)
Screenshot: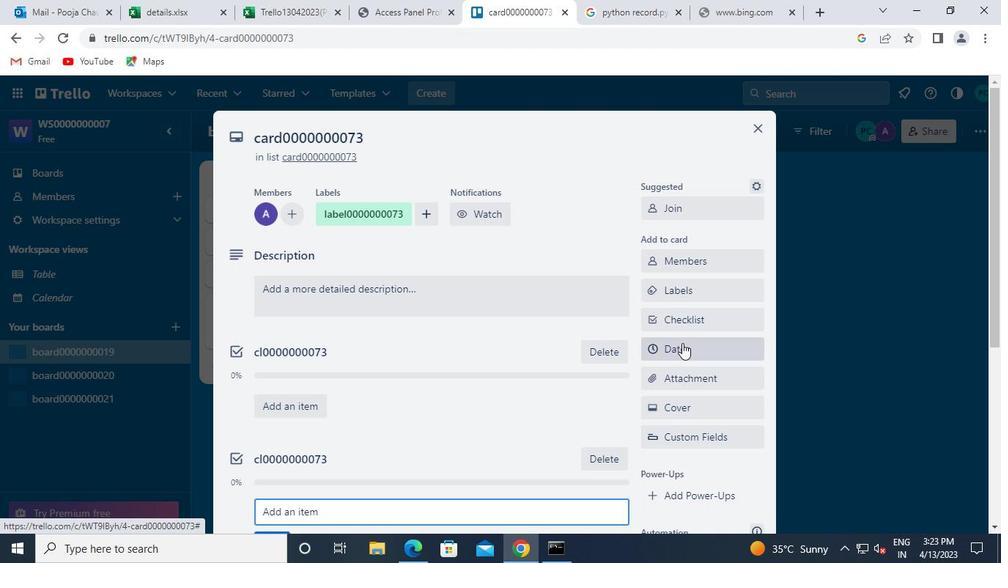 
Action: Mouse moved to (654, 393)
Screenshot: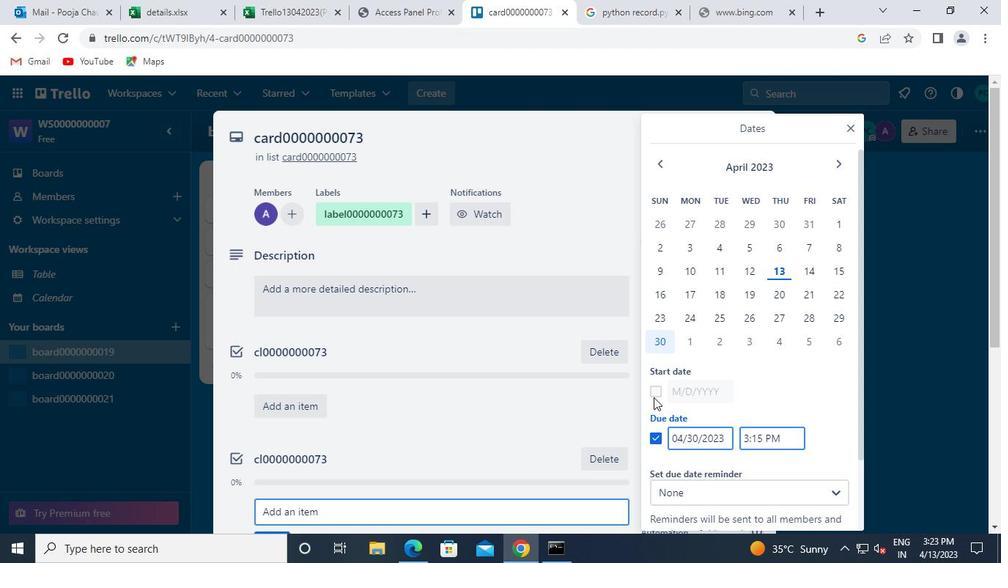 
Action: Mouse pressed left at (654, 393)
Screenshot: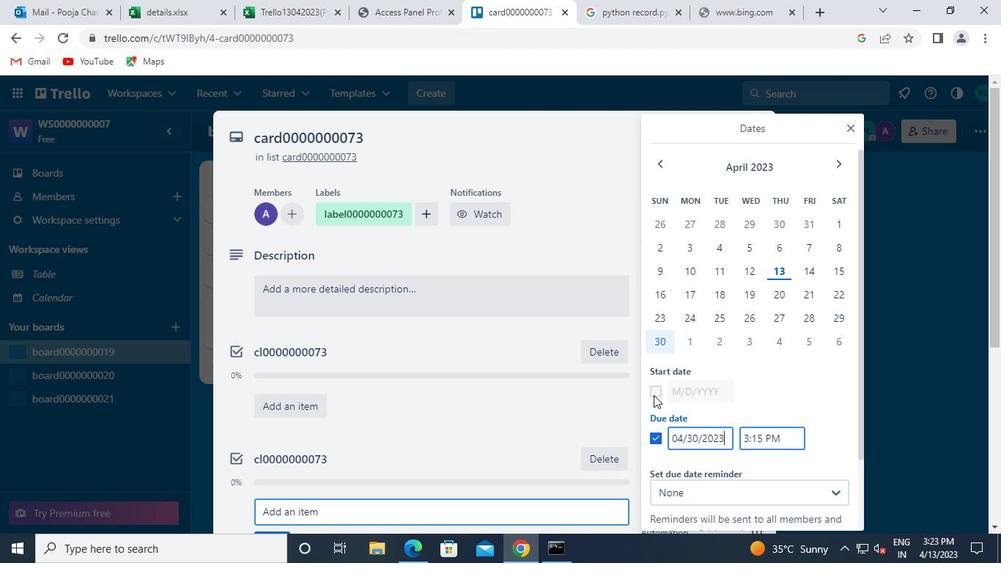 
Action: Mouse moved to (841, 247)
Screenshot: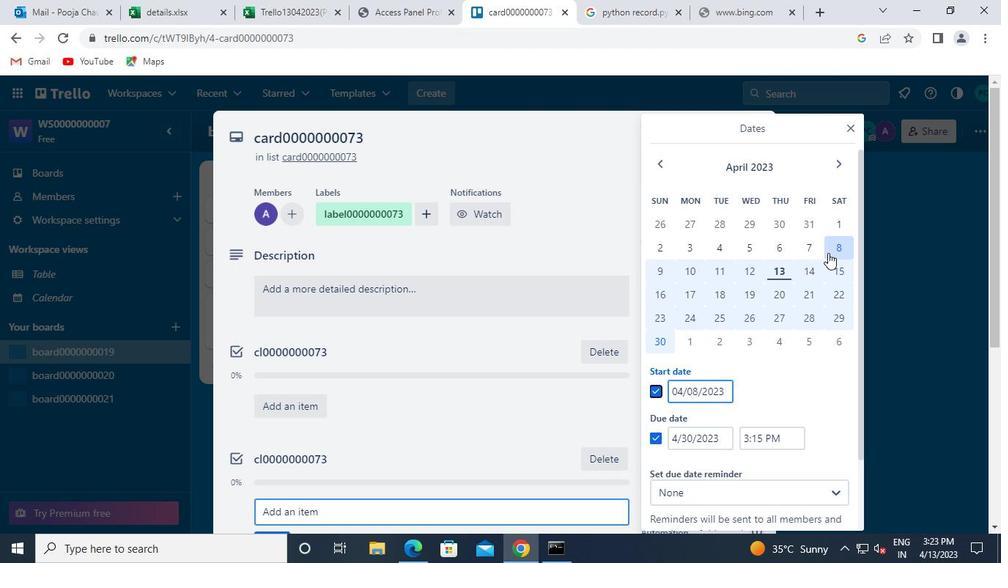 
Action: Mouse pressed left at (841, 247)
Screenshot: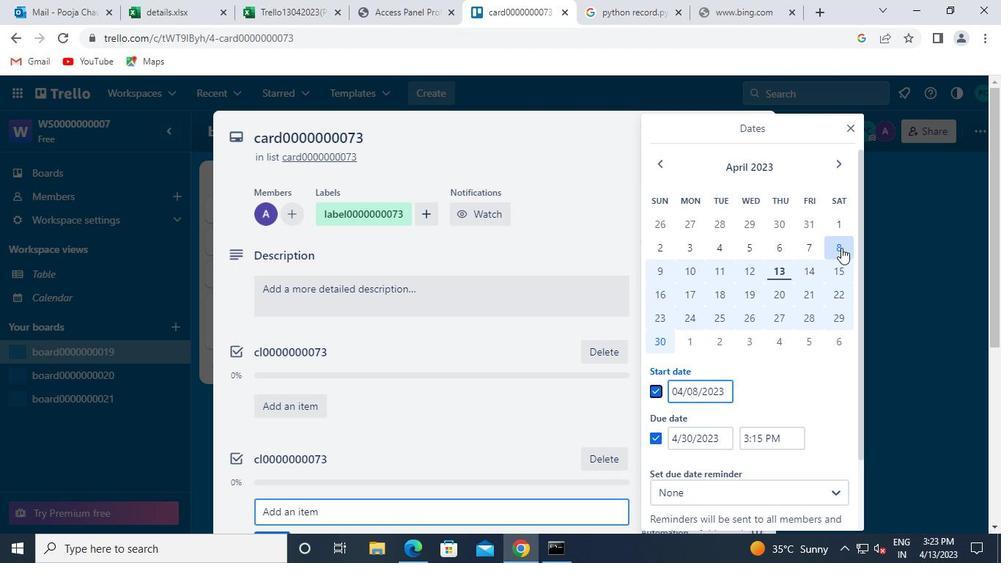 
Action: Mouse moved to (659, 339)
Screenshot: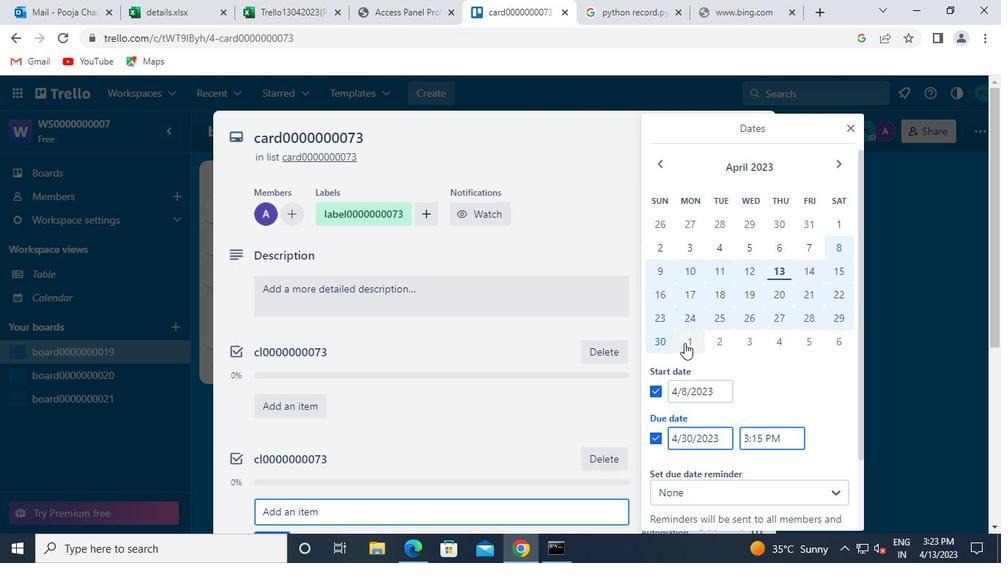 
Action: Mouse pressed left at (659, 339)
Screenshot: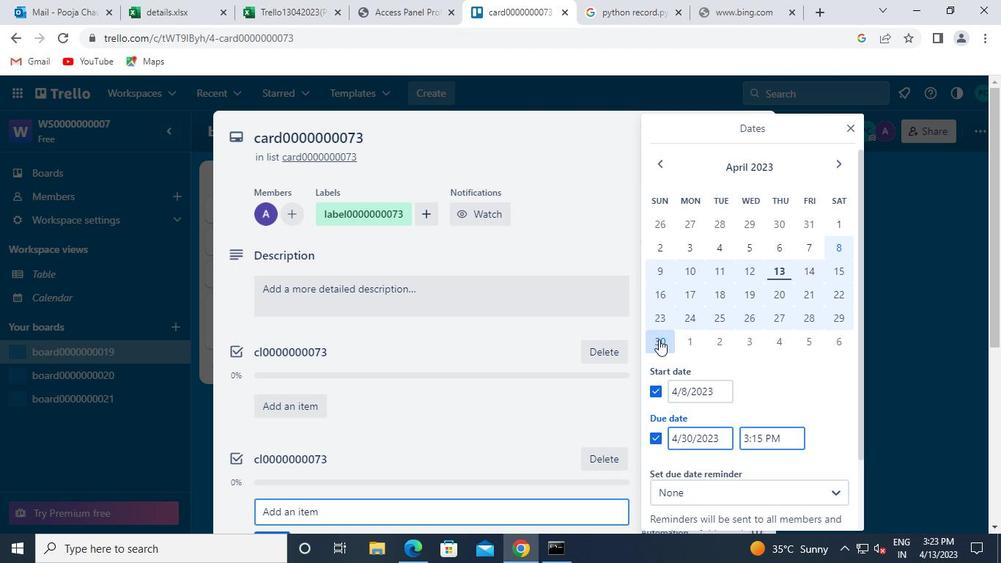 
Action: Mouse moved to (731, 478)
Screenshot: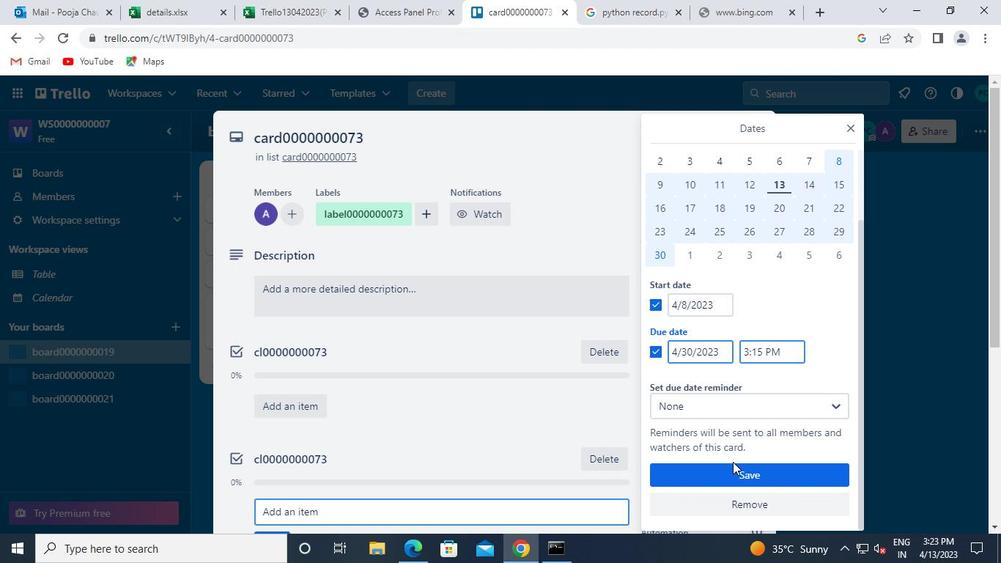 
Action: Mouse pressed left at (731, 478)
Screenshot: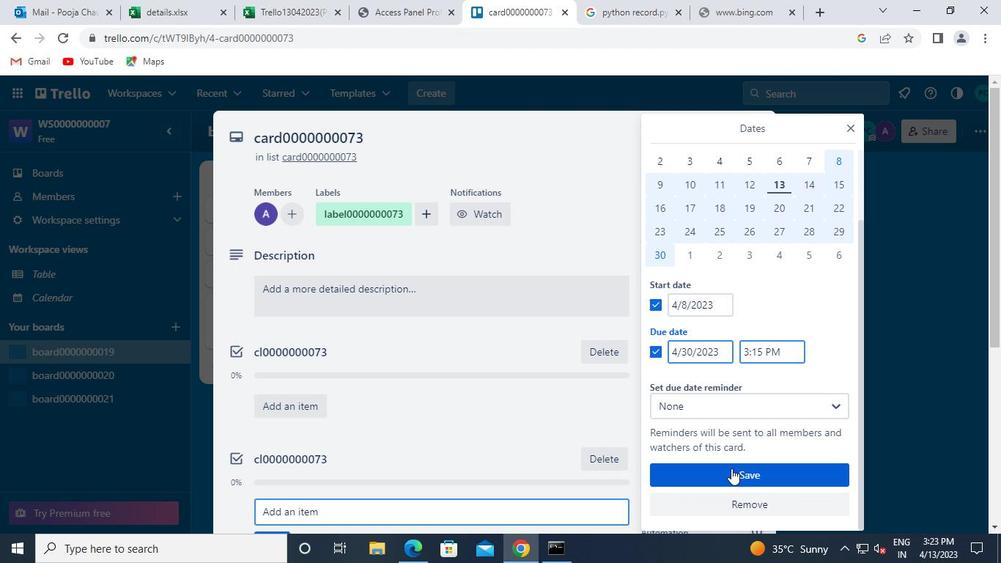 
Action: Mouse moved to (624, 440)
Screenshot: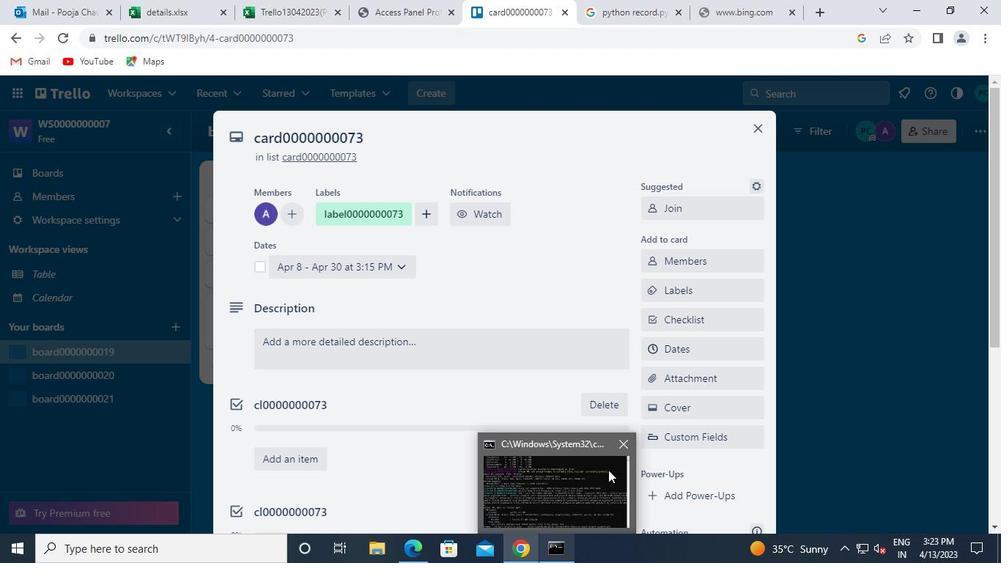 
Action: Mouse pressed left at (624, 440)
Screenshot: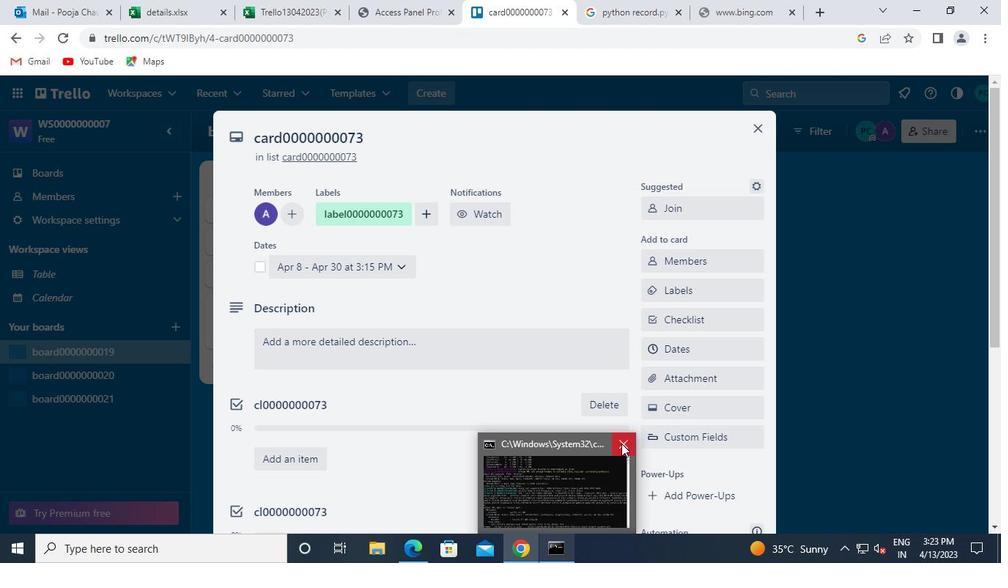 
